 Task: Search for the email with the subject Vacation request logged in from softage.1@softage.net with the filter, email from softage.9@softage.net and a new filter,  Skip the Inbox
Action: Mouse moved to (869, 95)
Screenshot: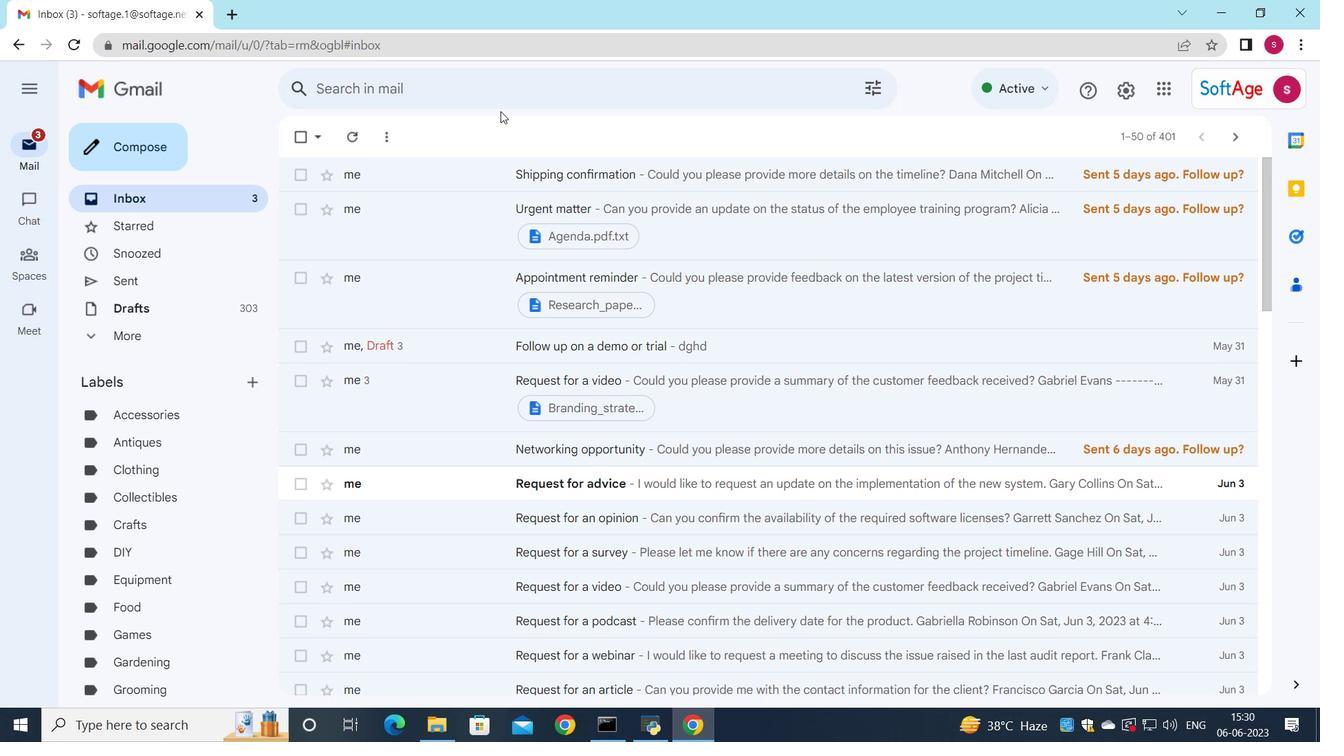 
Action: Mouse pressed left at (869, 95)
Screenshot: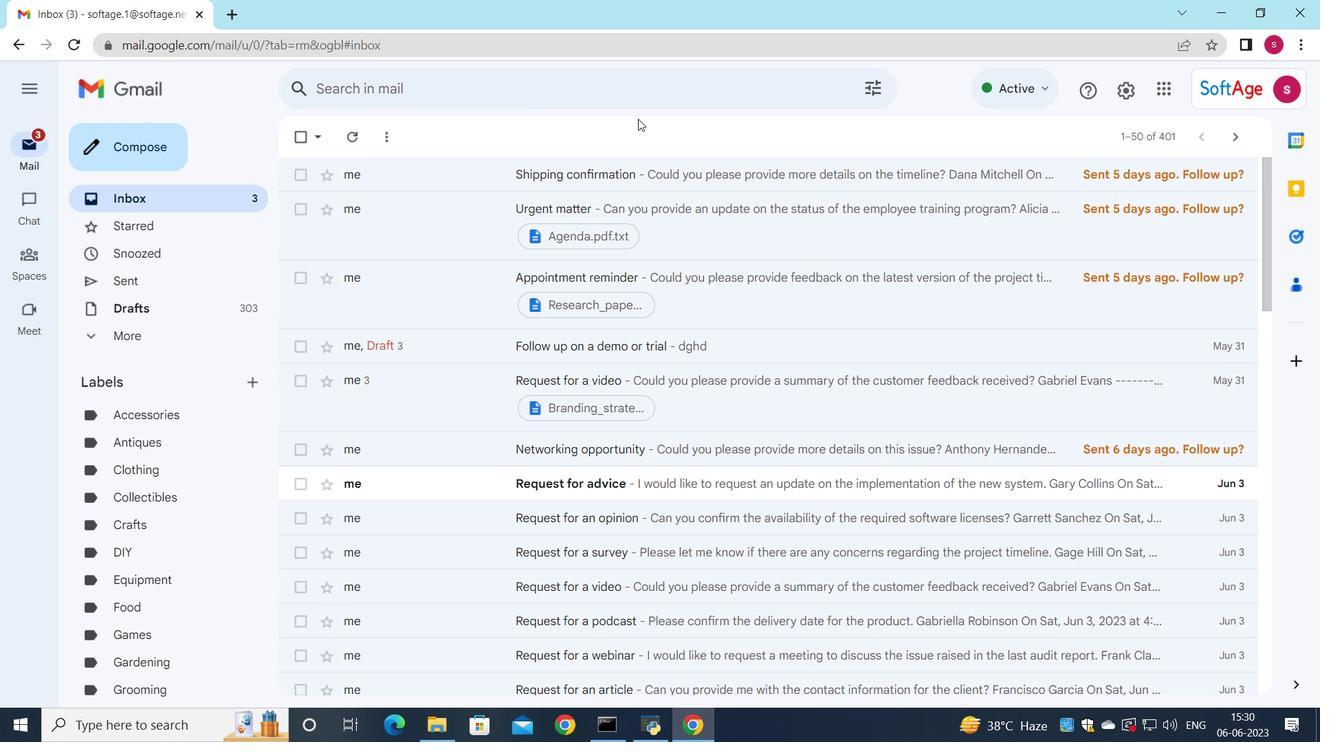 
Action: Mouse moved to (698, 151)
Screenshot: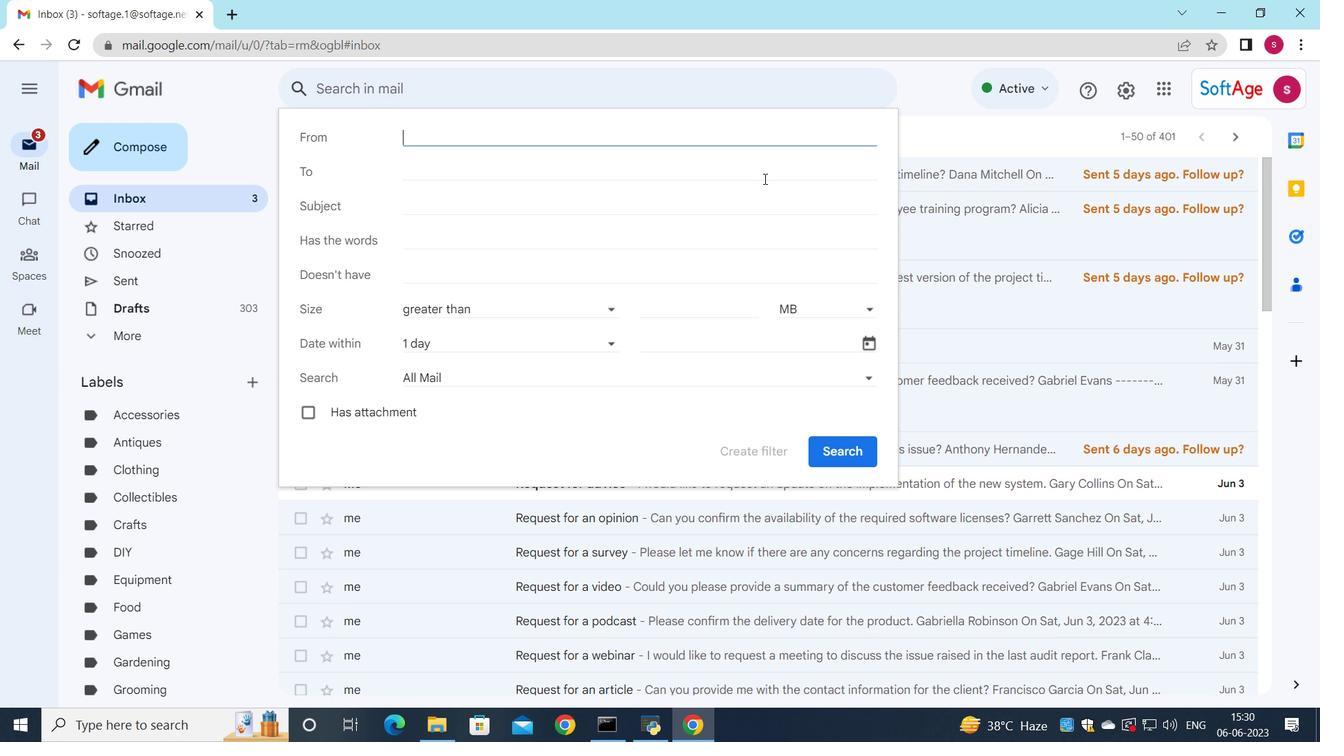 
Action: Key pressed s
Screenshot: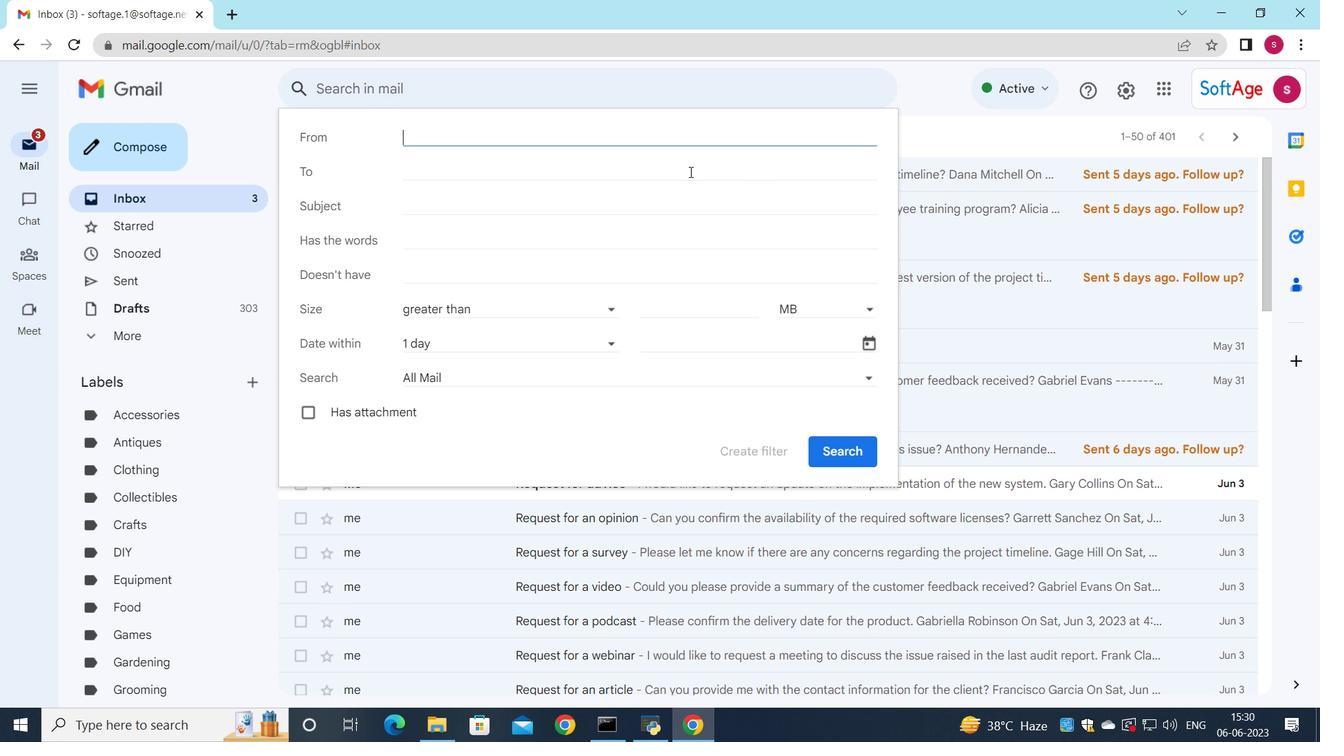 
Action: Mouse moved to (611, 170)
Screenshot: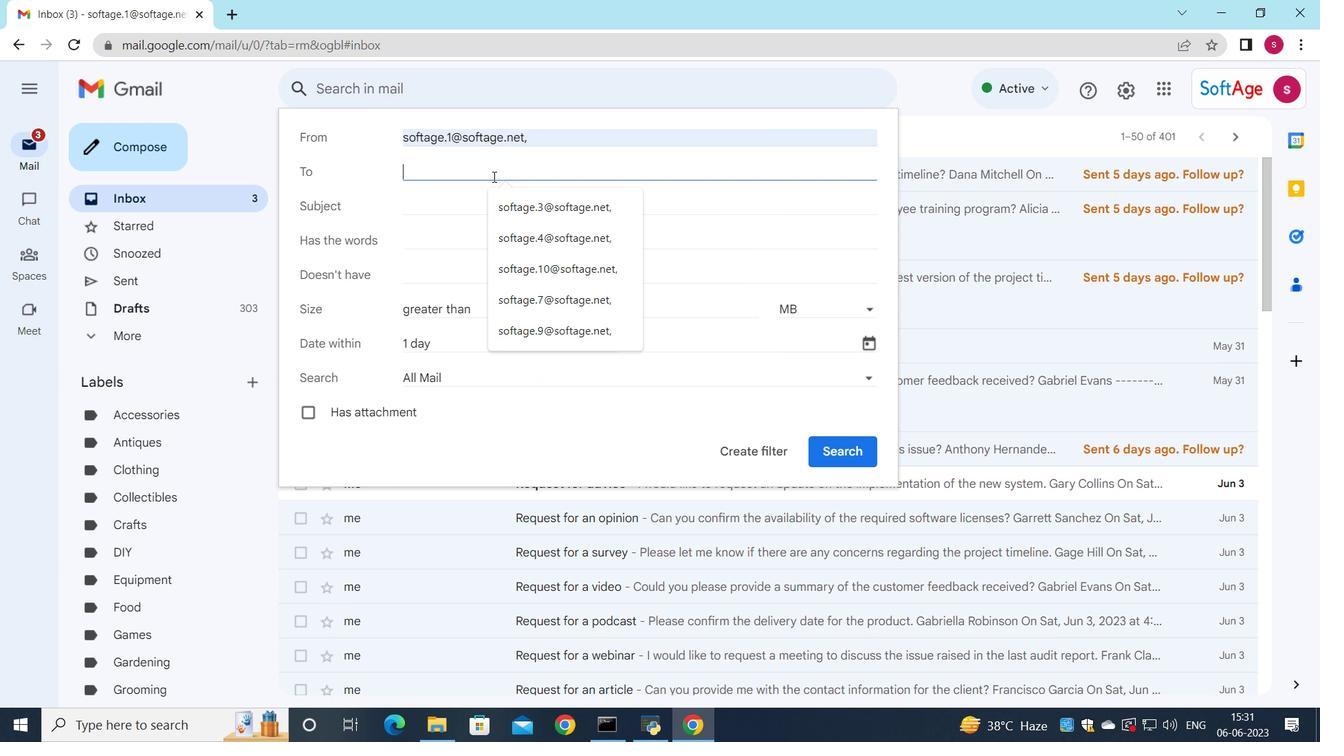 
Action: Mouse pressed left at (611, 170)
Screenshot: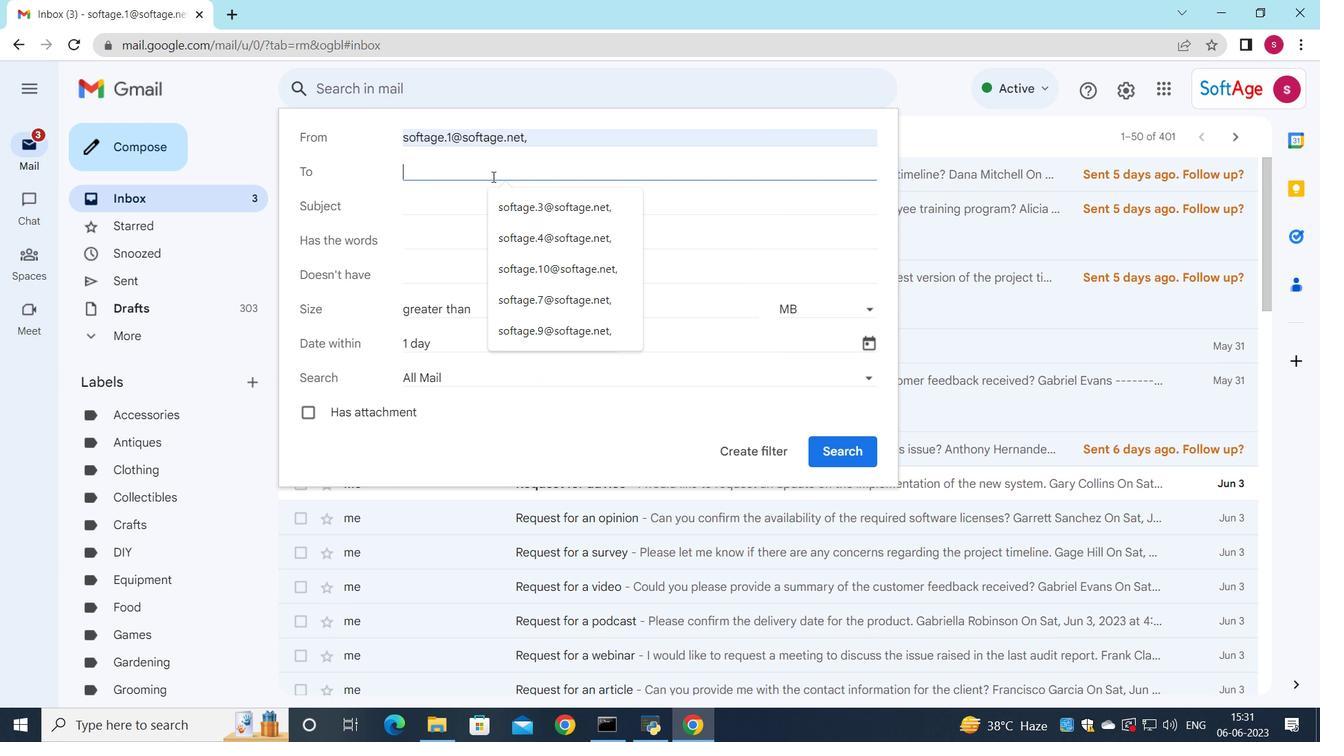 
Action: Mouse moved to (470, 173)
Screenshot: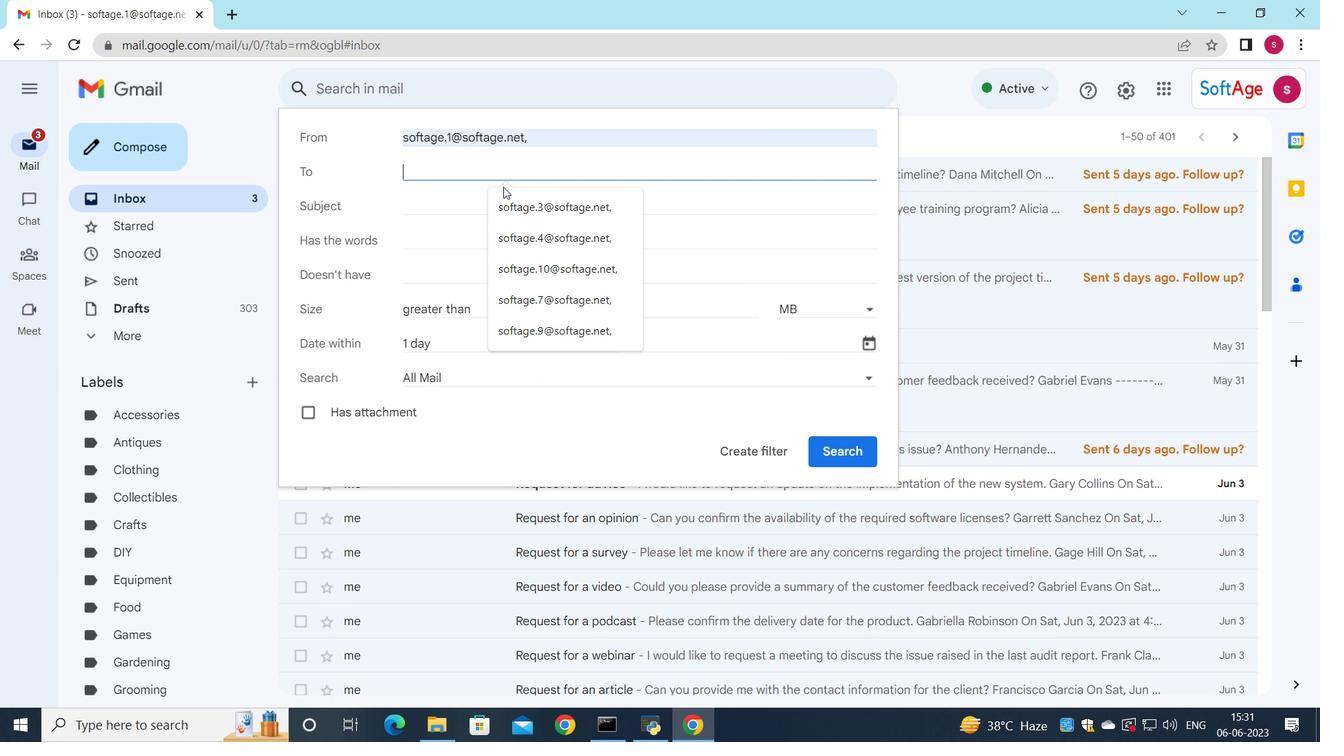 
Action: Mouse pressed left at (470, 173)
Screenshot: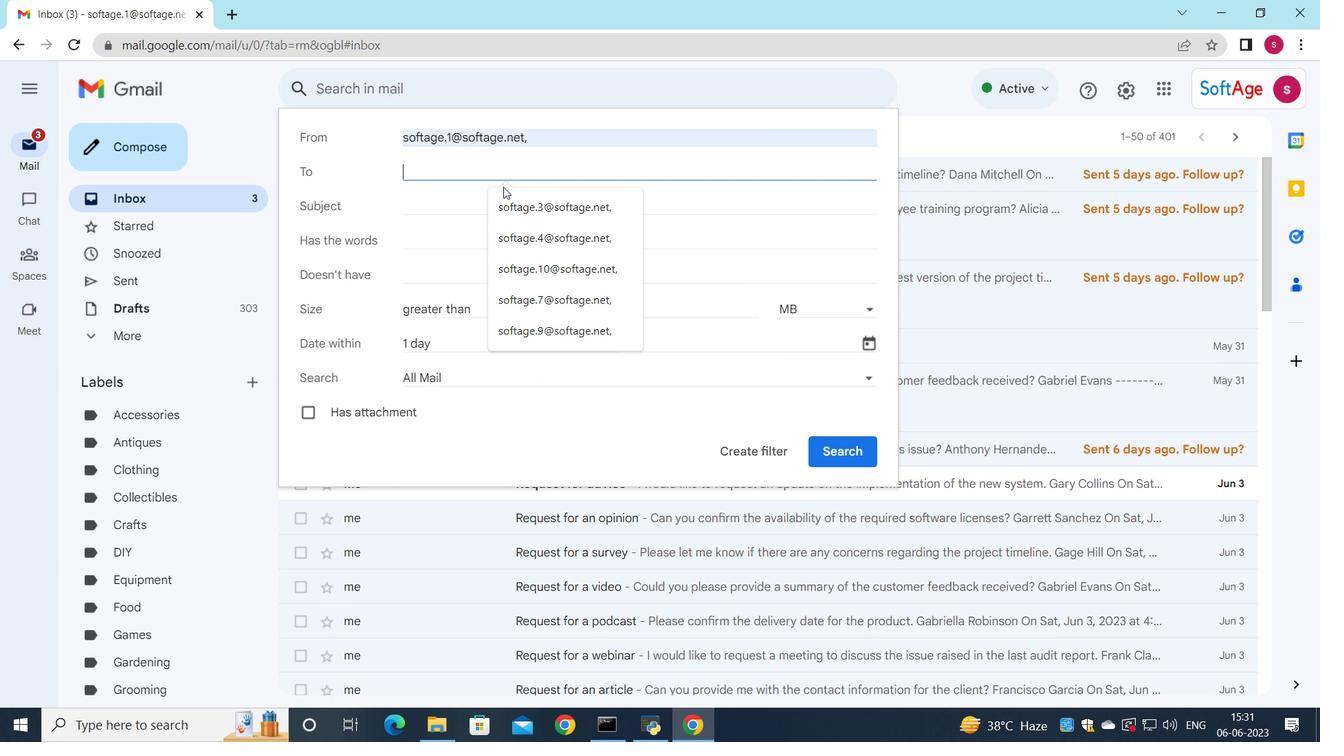 
Action: Mouse moved to (466, 171)
Screenshot: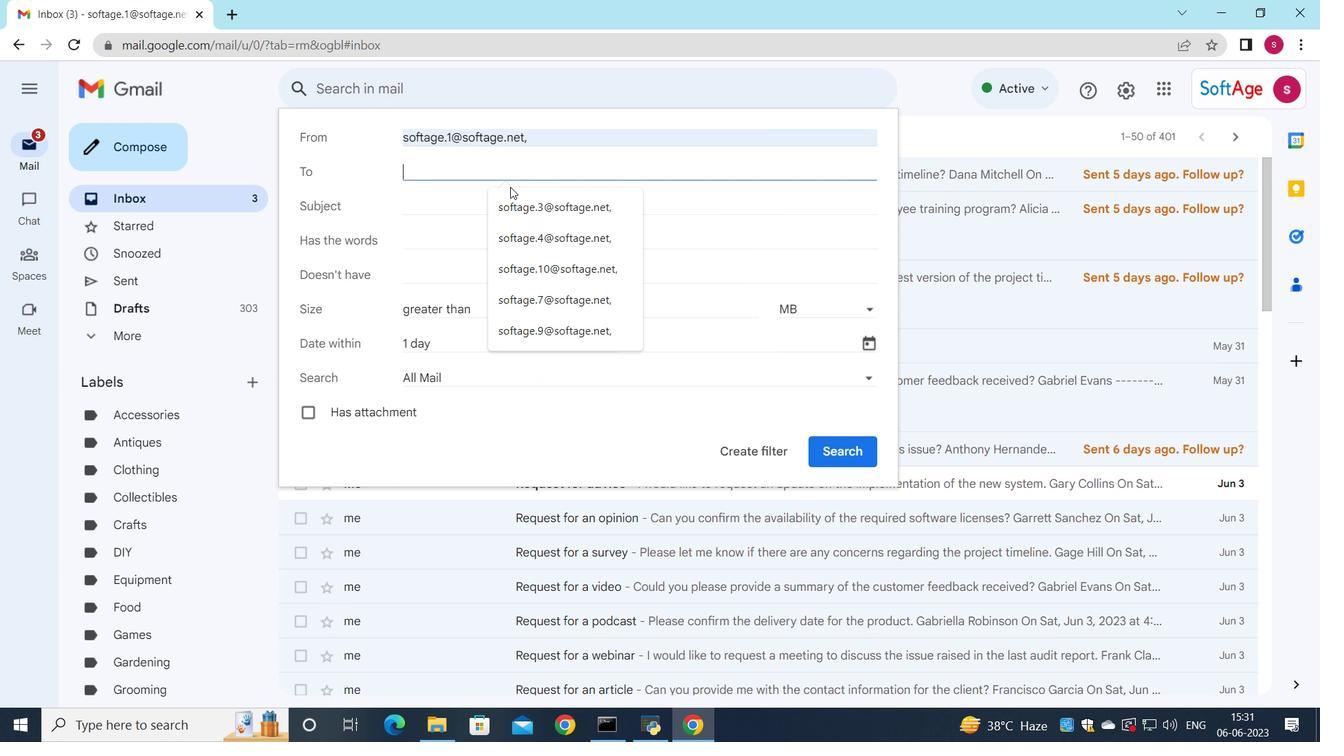 
Action: Key pressed s
Screenshot: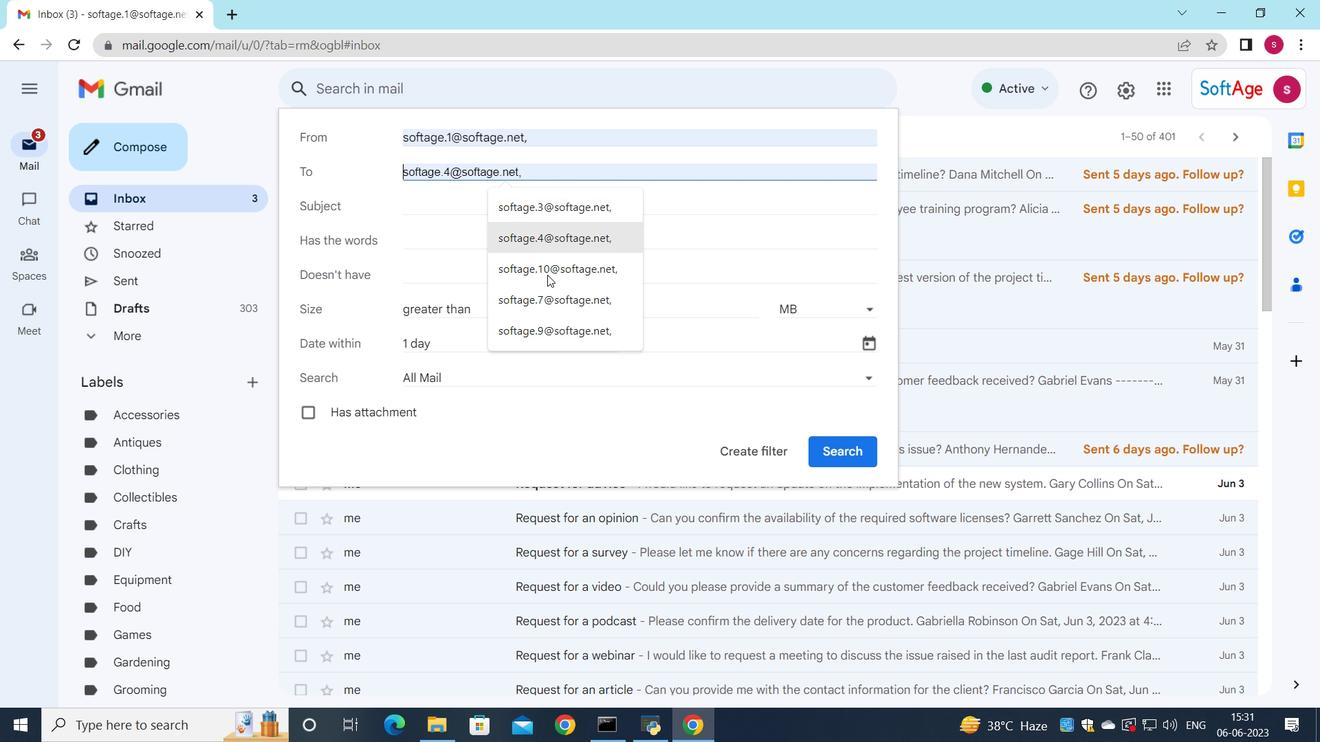 
Action: Mouse moved to (488, 483)
Screenshot: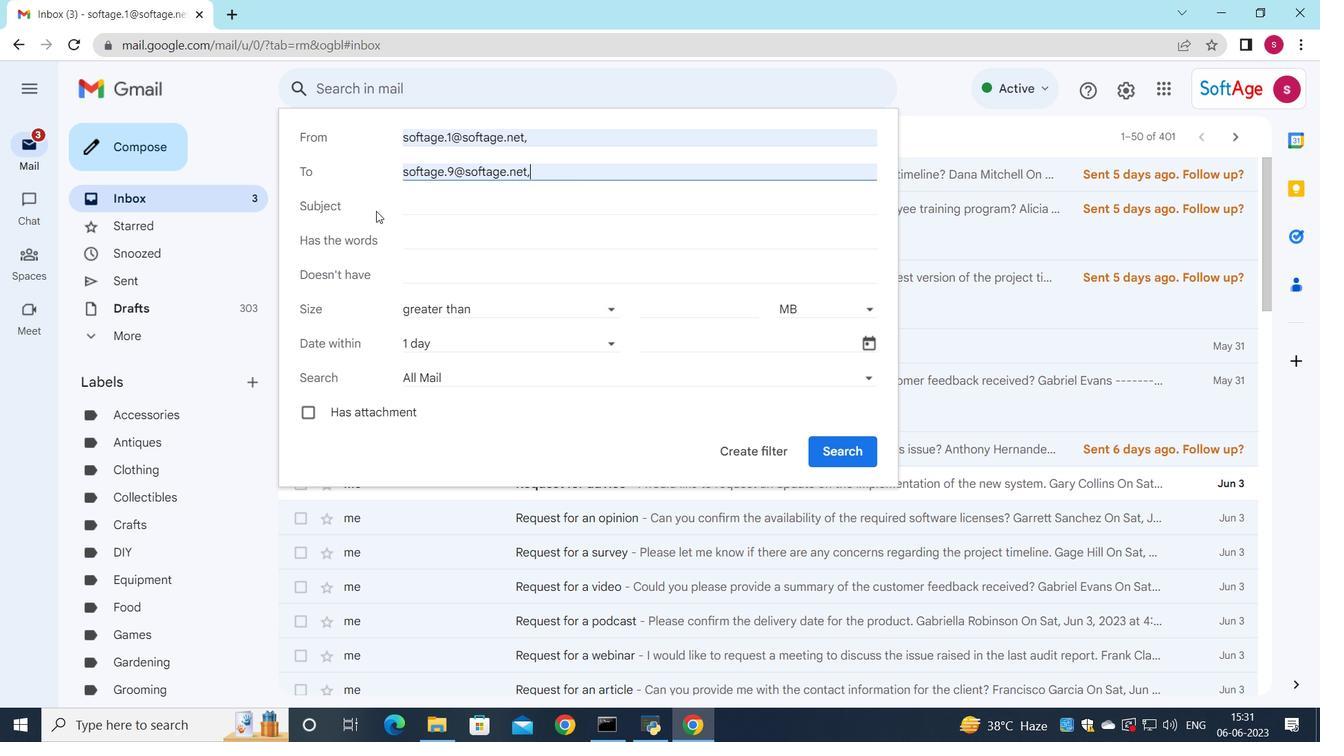 
Action: Mouse pressed left at (488, 483)
Screenshot: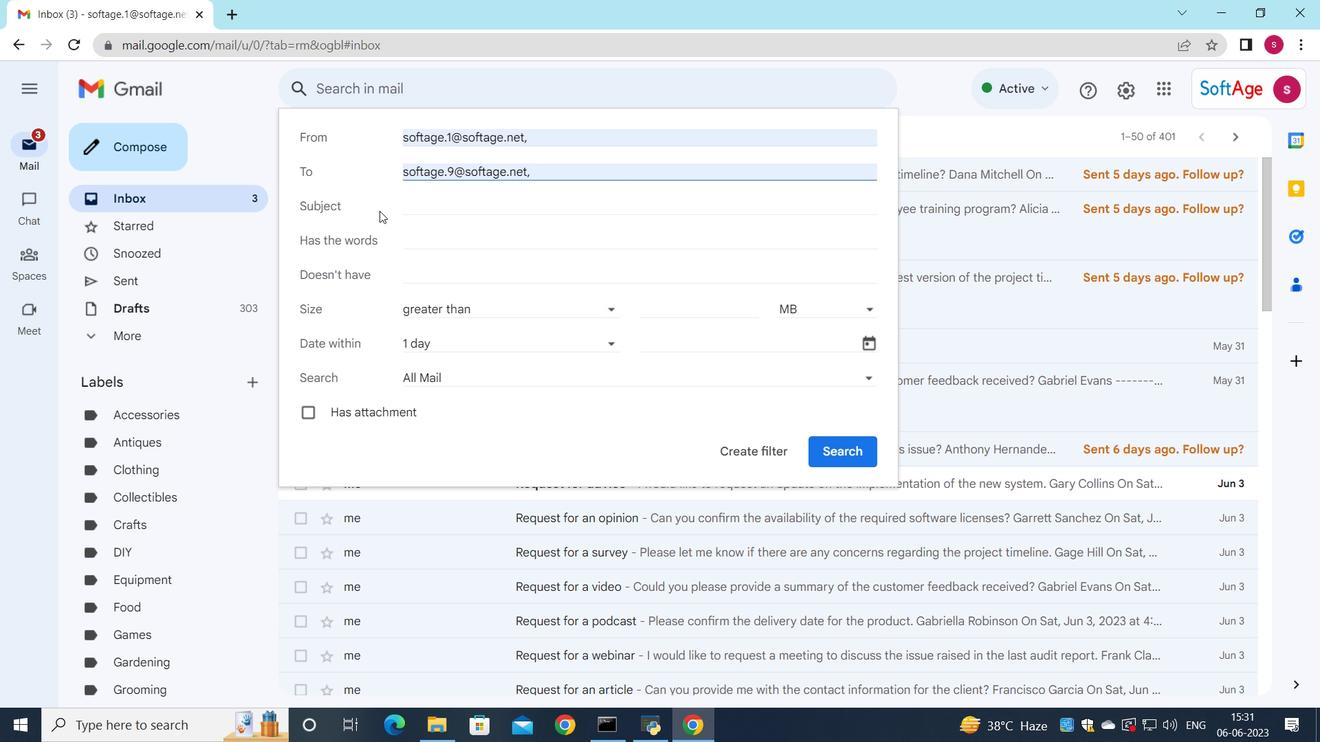 
Action: Mouse moved to (469, 343)
Screenshot: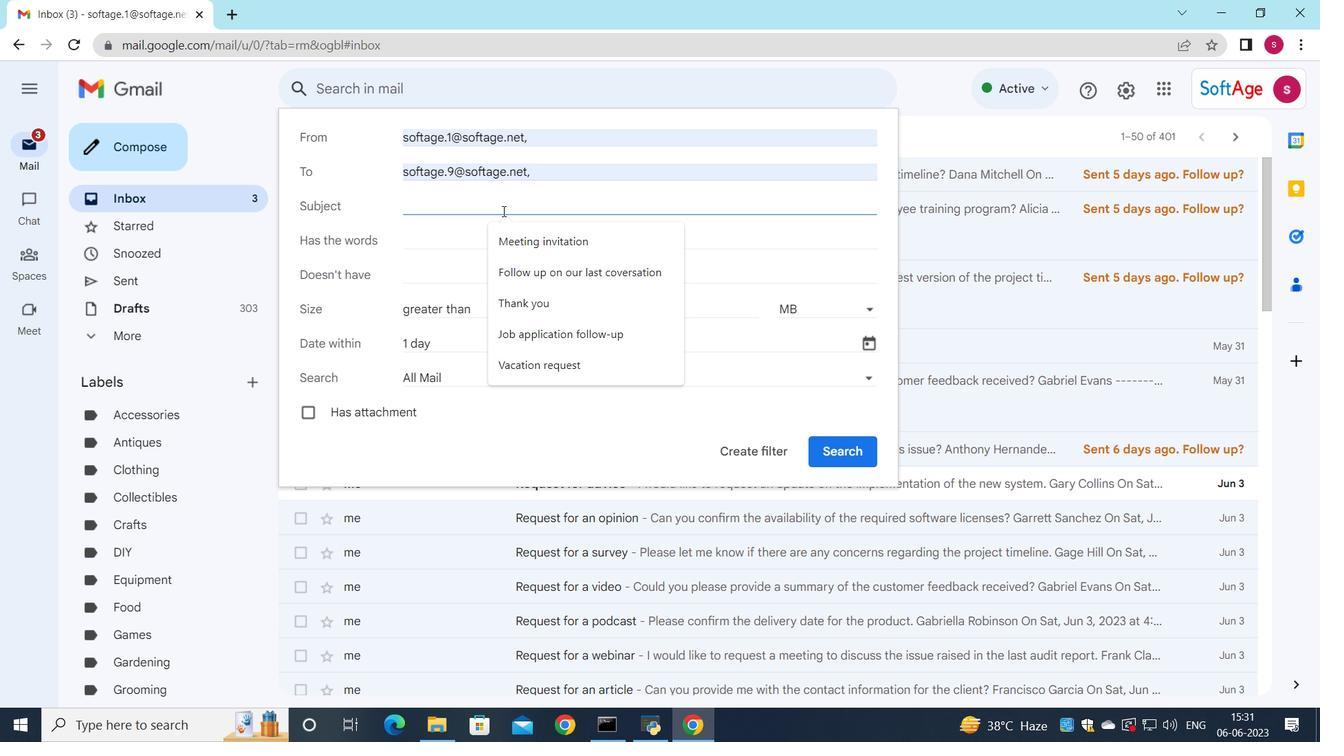 
Action: Mouse pressed left at (469, 343)
Screenshot: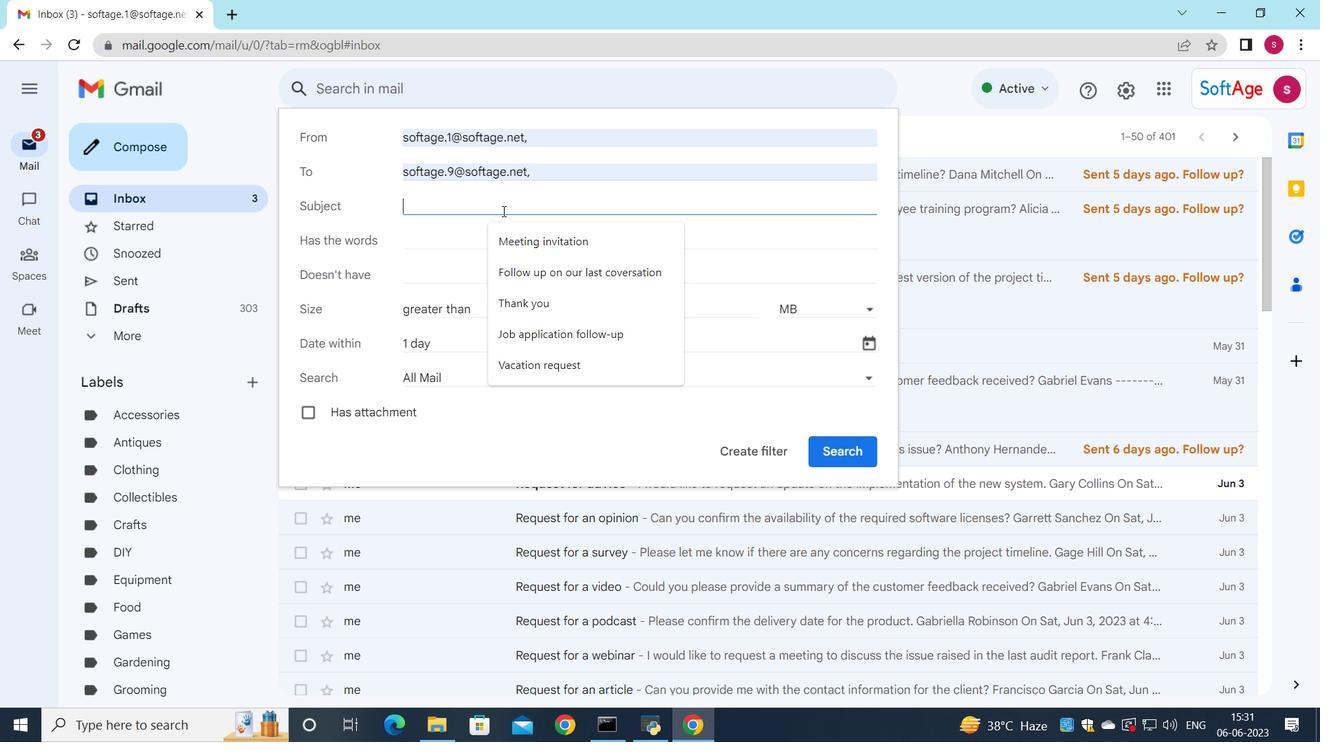 
Action: Mouse moved to (470, 540)
Screenshot: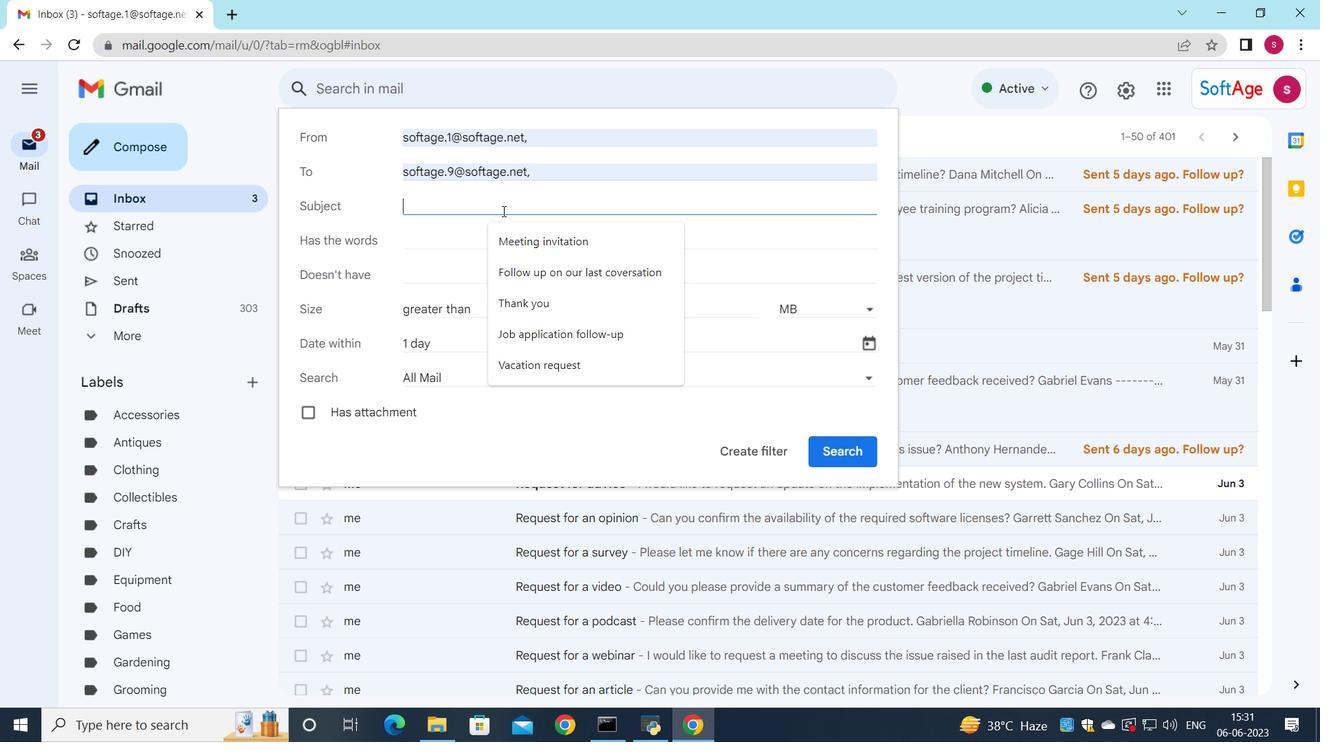 
Action: Mouse pressed left at (470, 540)
Screenshot: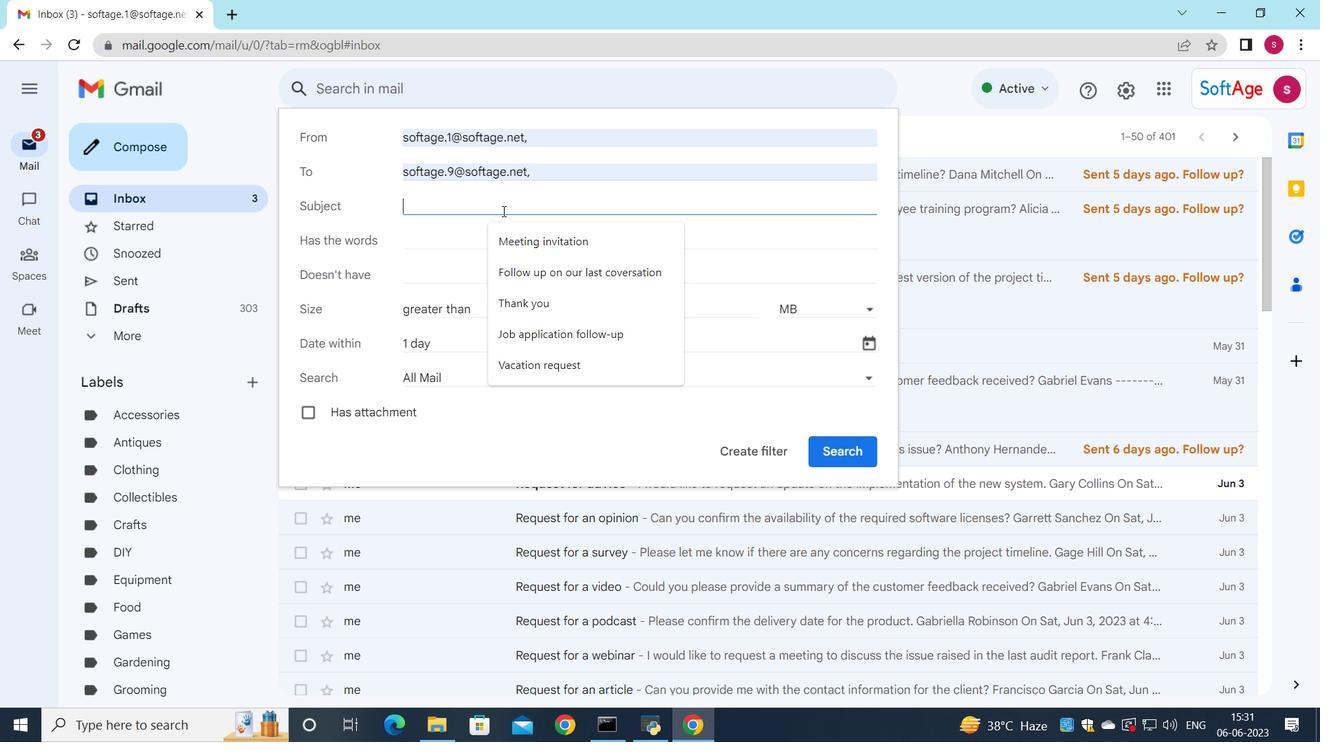 
Action: Mouse moved to (441, 207)
Screenshot: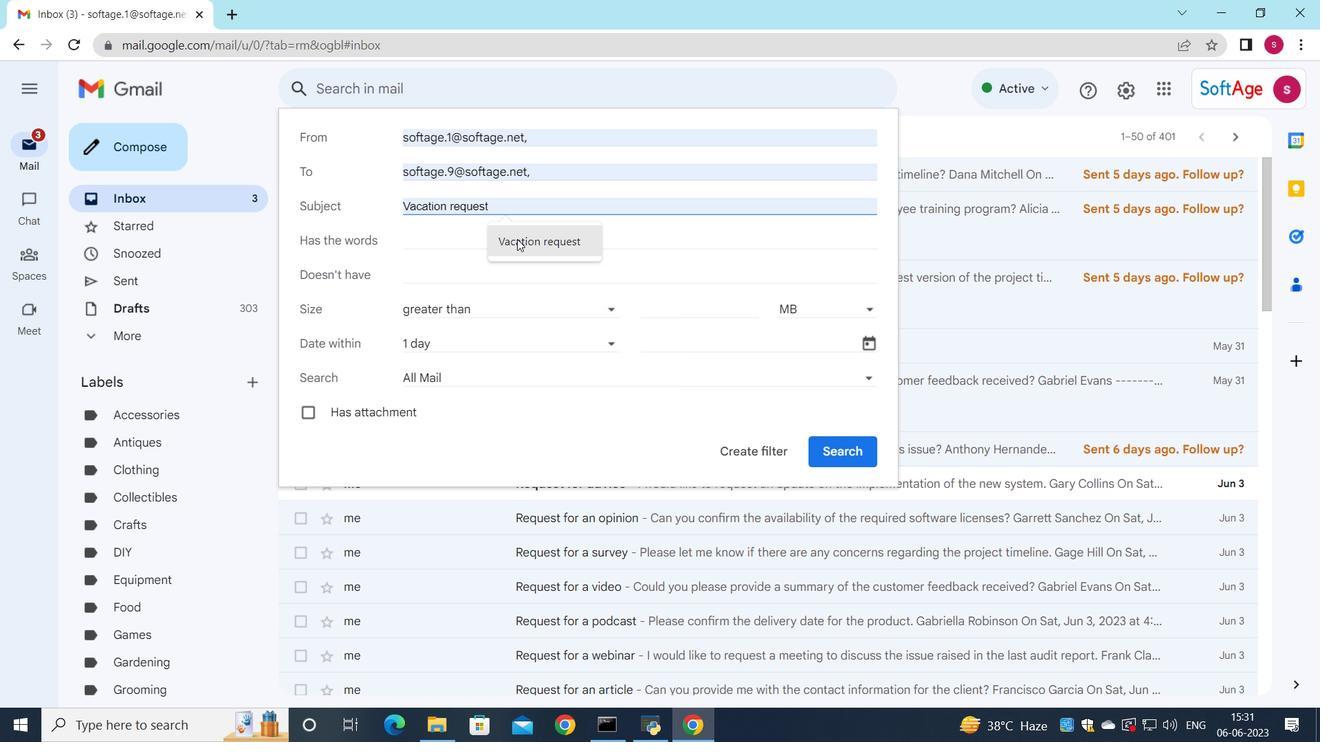 
Action: Mouse pressed left at (441, 207)
Screenshot: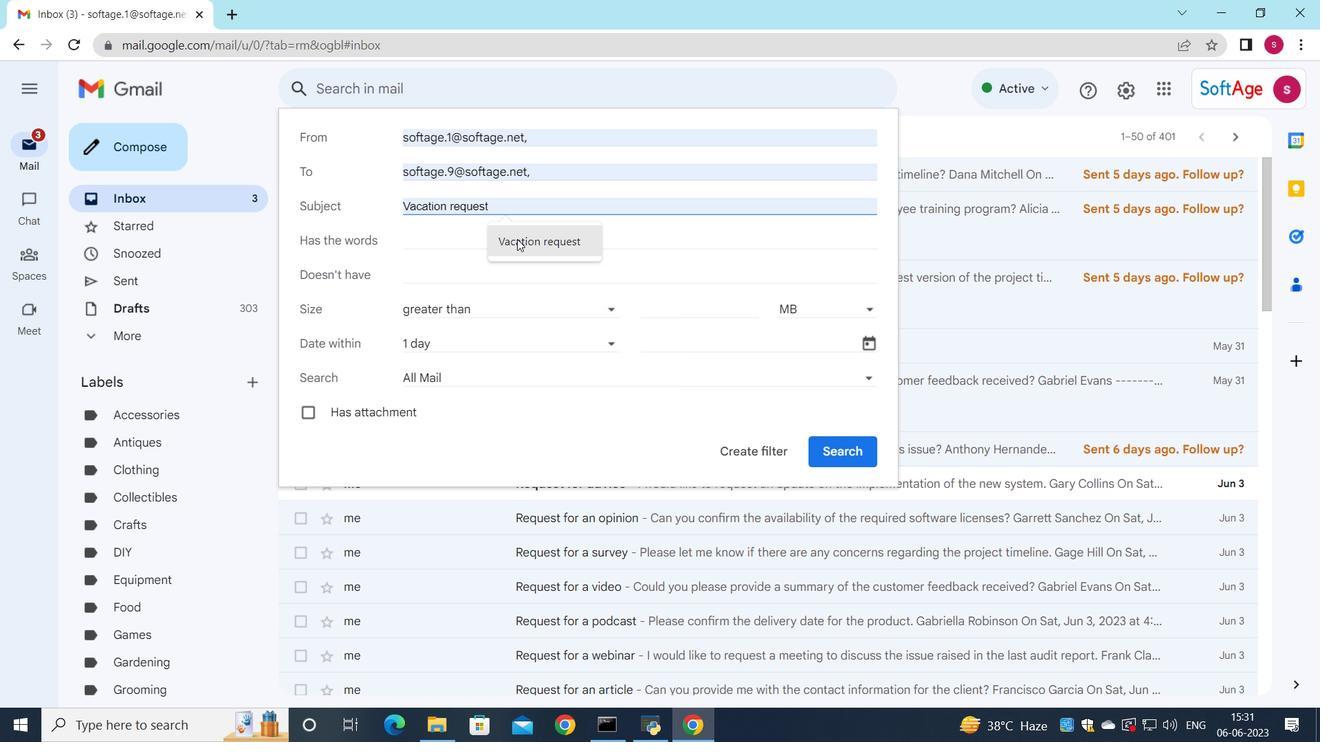 
Action: Key pressed <Key.shift>Vacation<Key.space>request
Screenshot: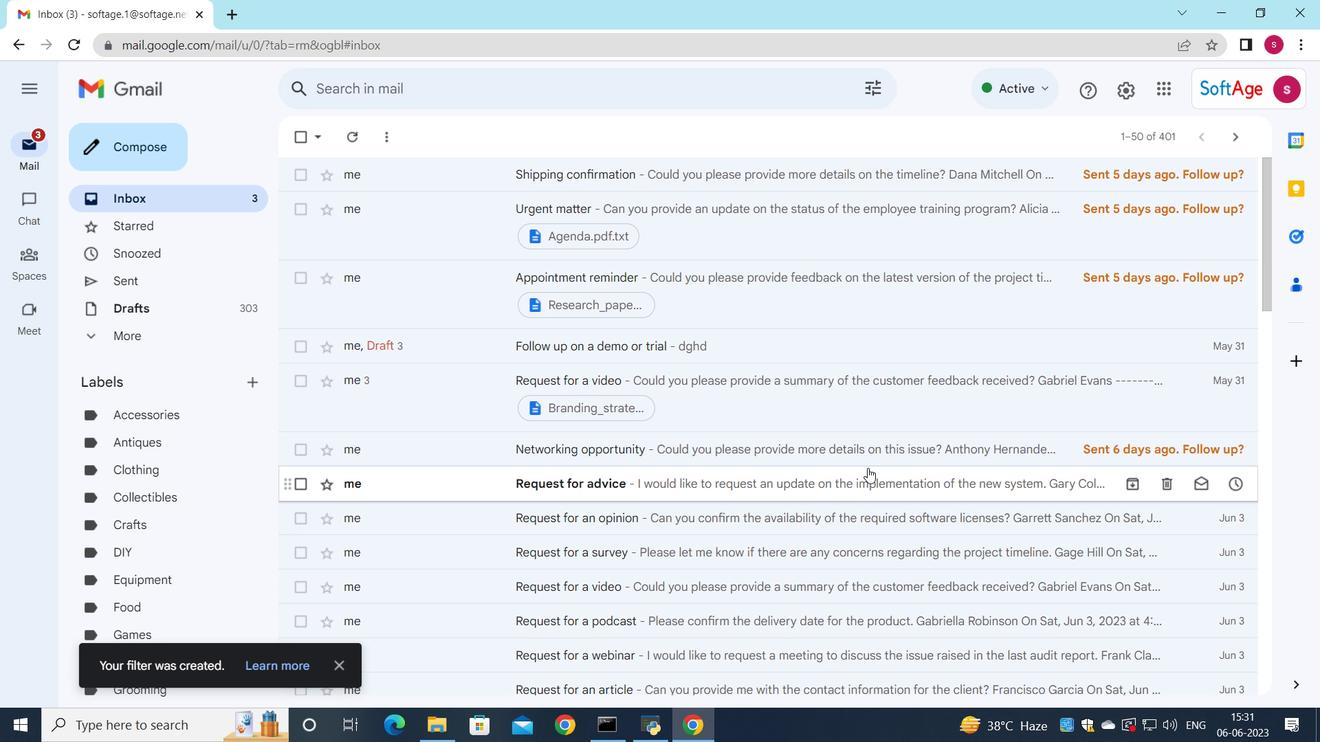 
Action: Mouse moved to (819, 456)
Screenshot: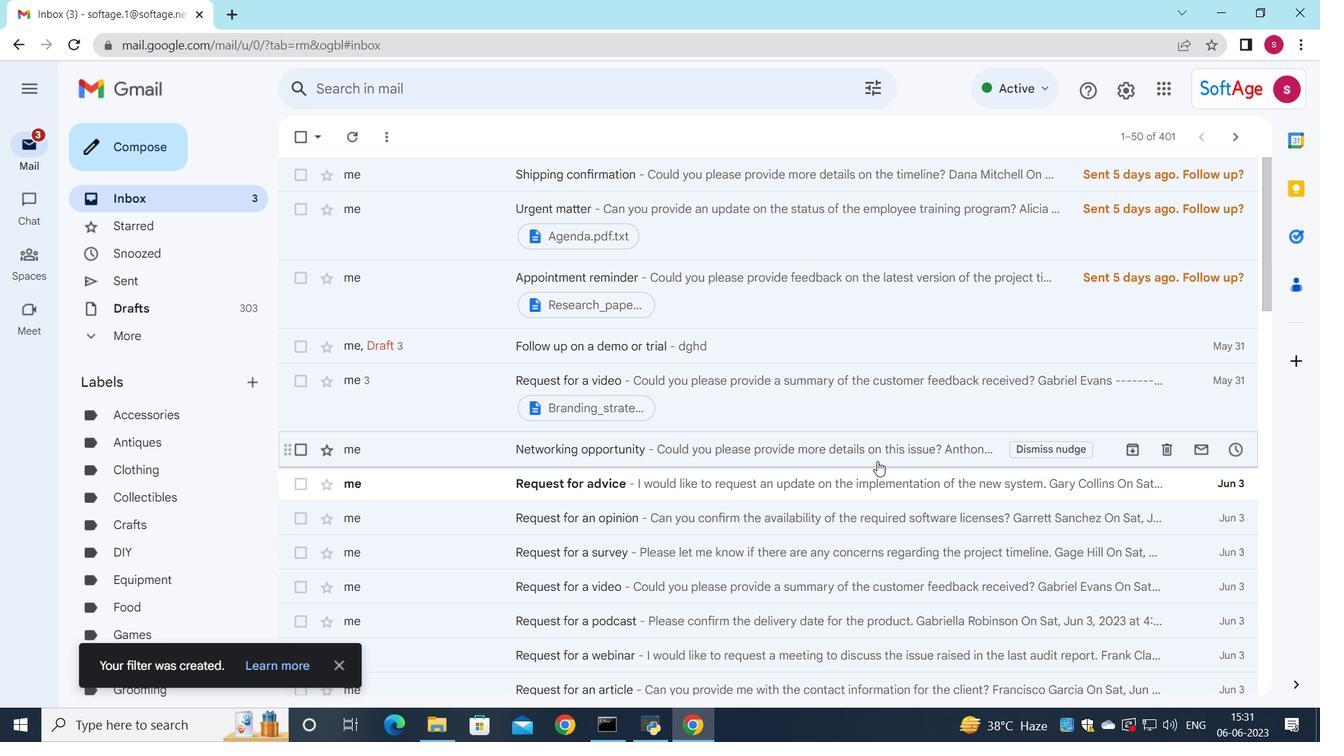 
Action: Mouse pressed left at (819, 456)
Screenshot: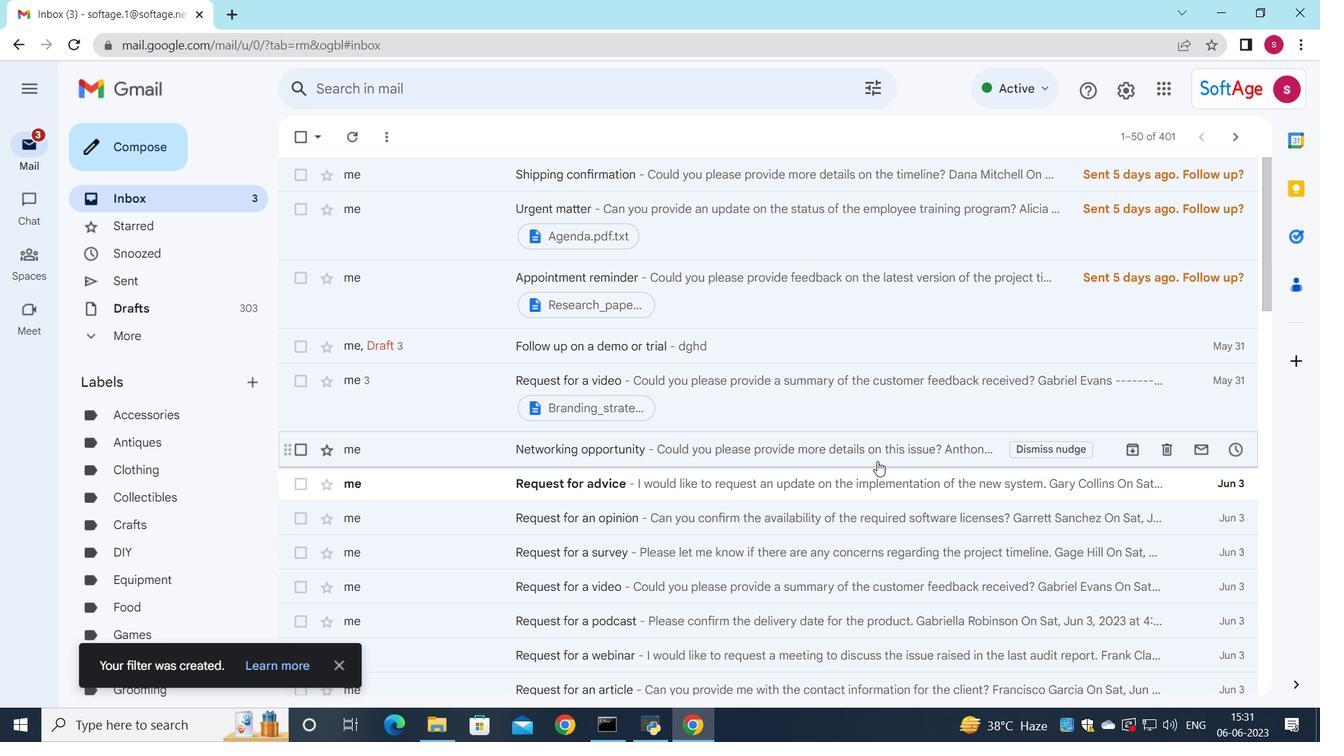 
Action: Mouse moved to (865, 99)
Screenshot: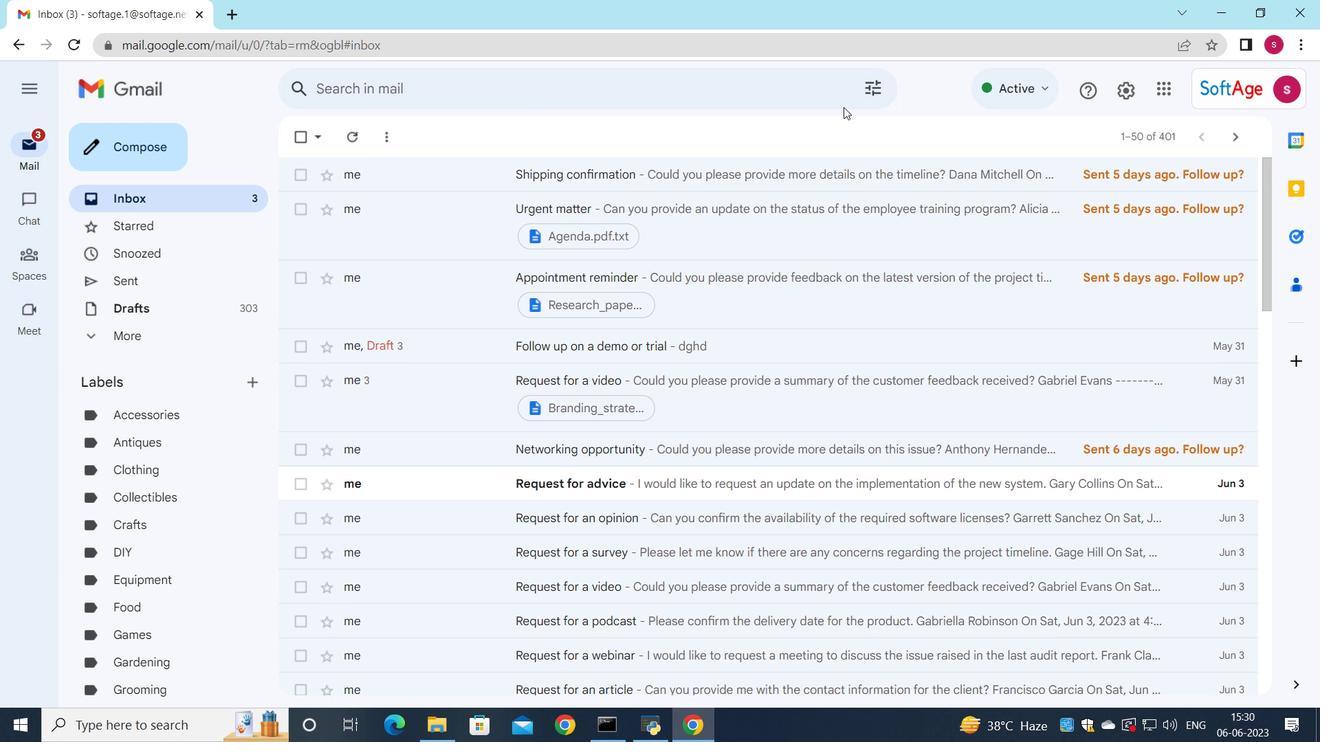 
Action: Mouse pressed left at (865, 99)
Screenshot: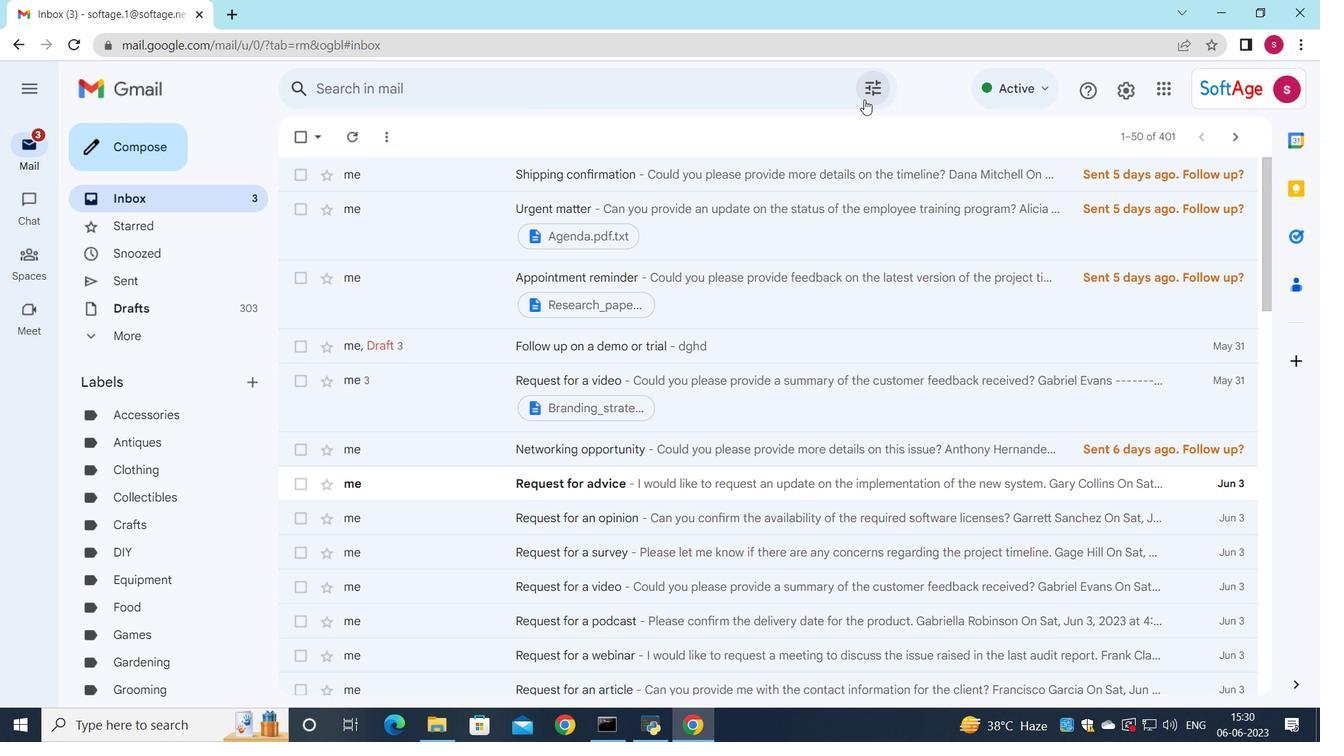 
Action: Mouse moved to (690, 171)
Screenshot: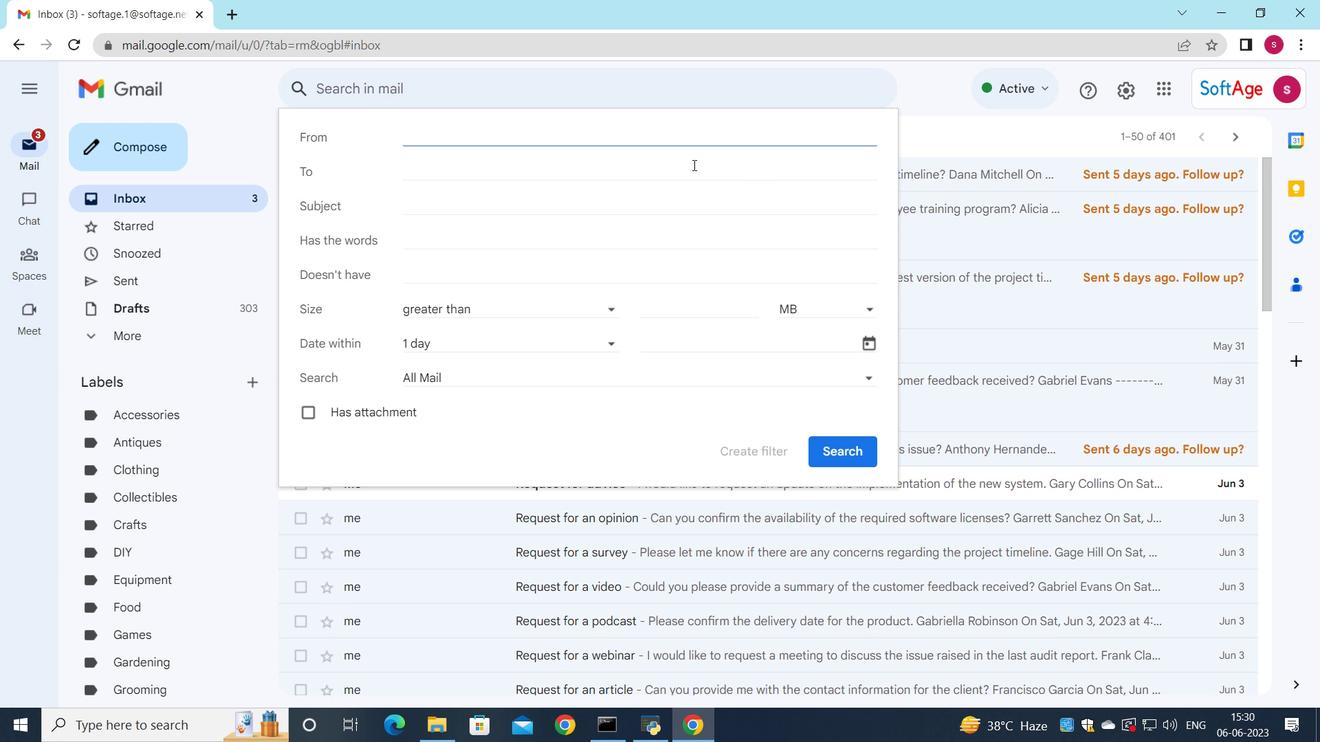 
Action: Key pressed s
Screenshot: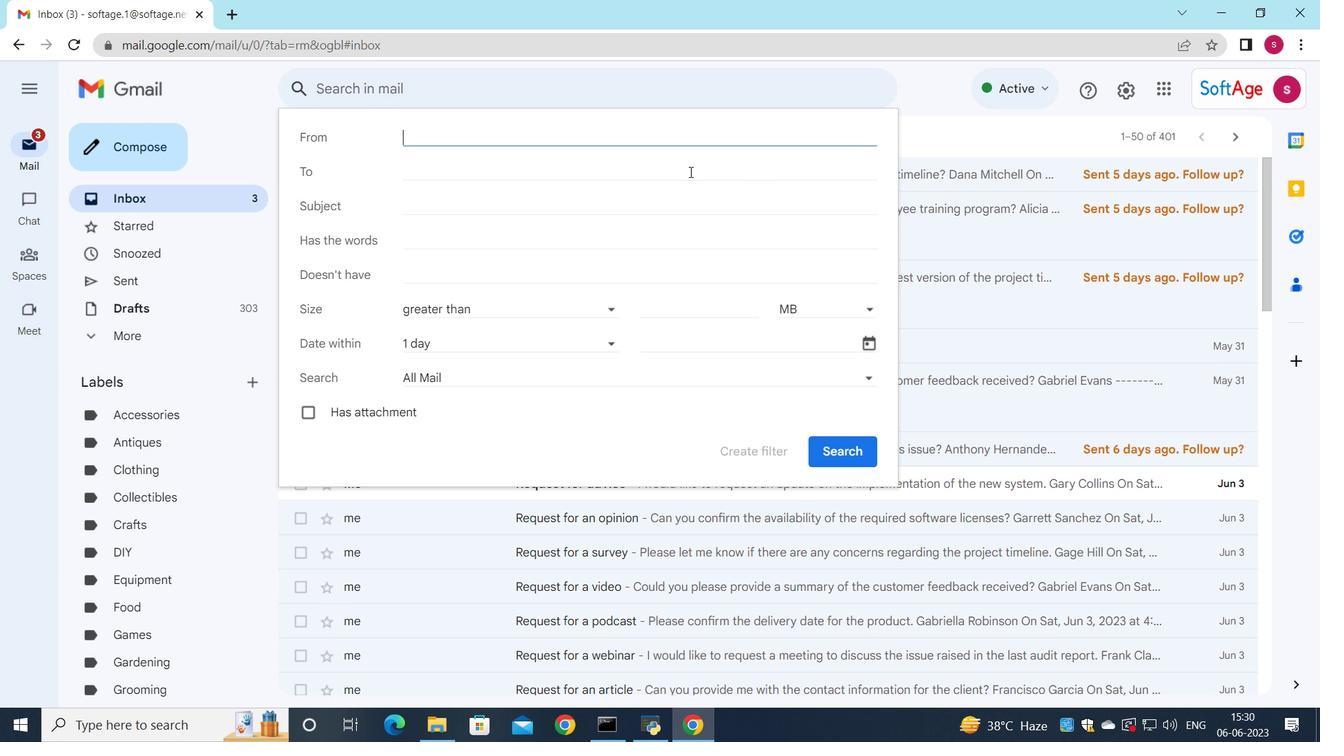 
Action: Mouse moved to (554, 180)
Screenshot: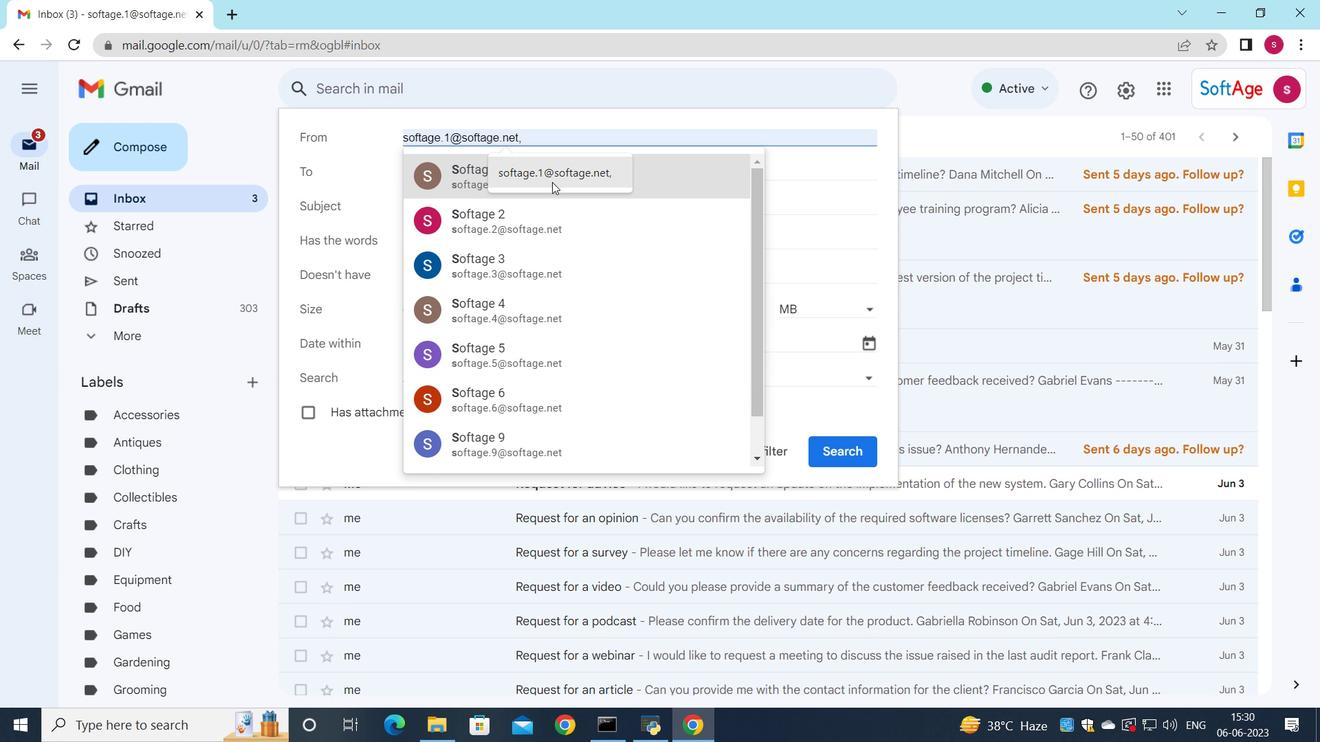 
Action: Mouse pressed left at (554, 180)
Screenshot: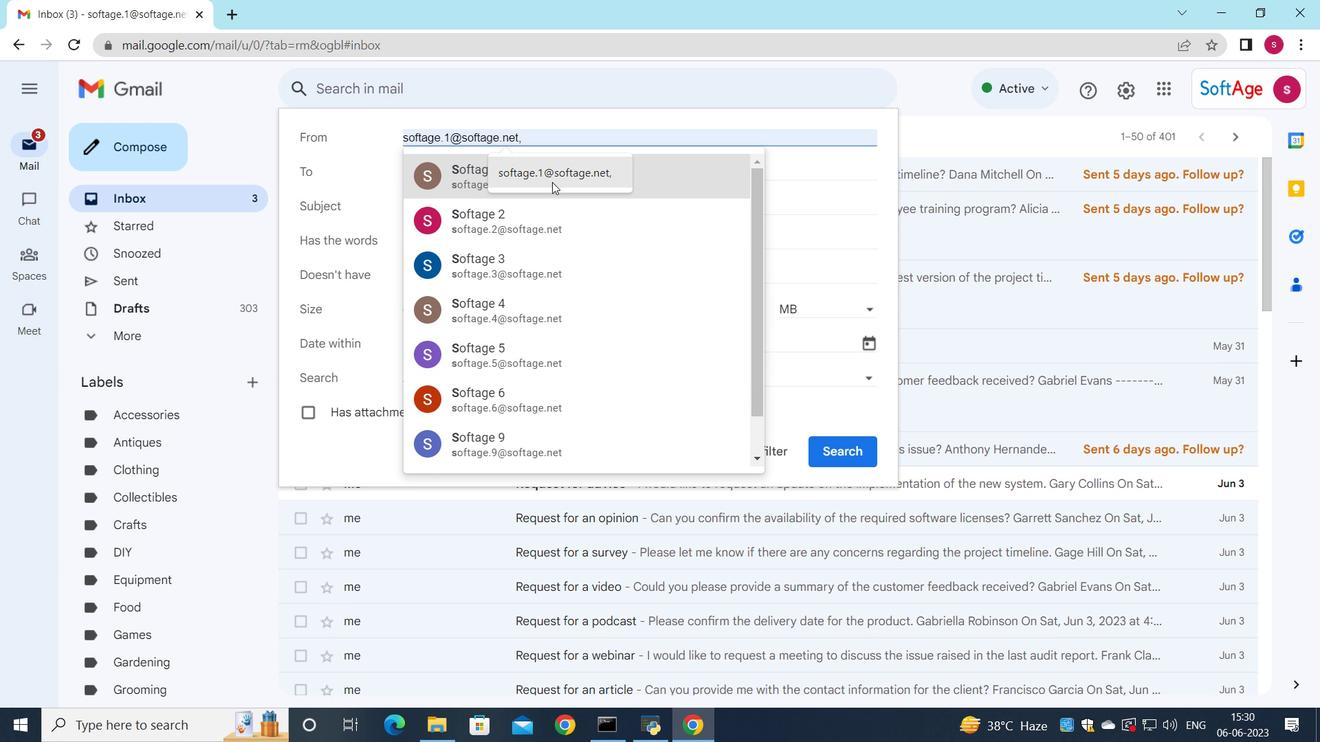 
Action: Mouse moved to (497, 173)
Screenshot: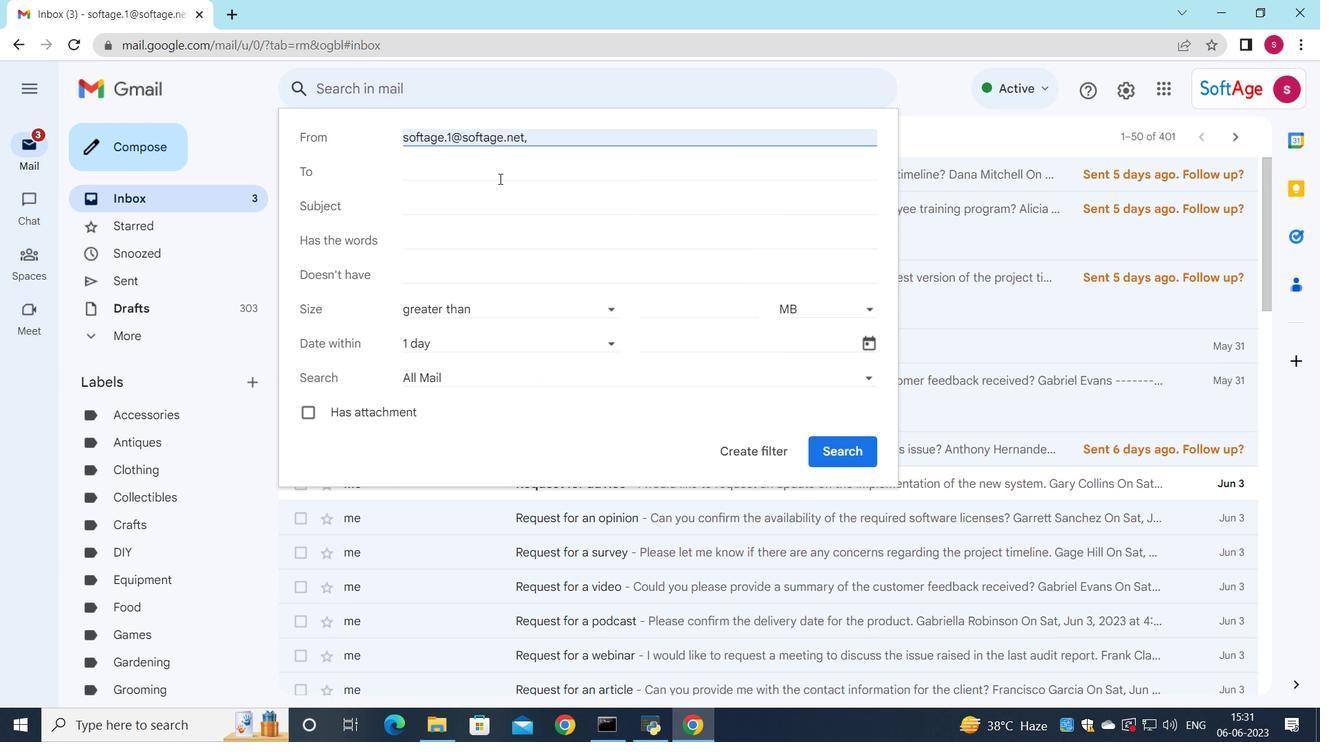 
Action: Mouse pressed left at (497, 173)
Screenshot: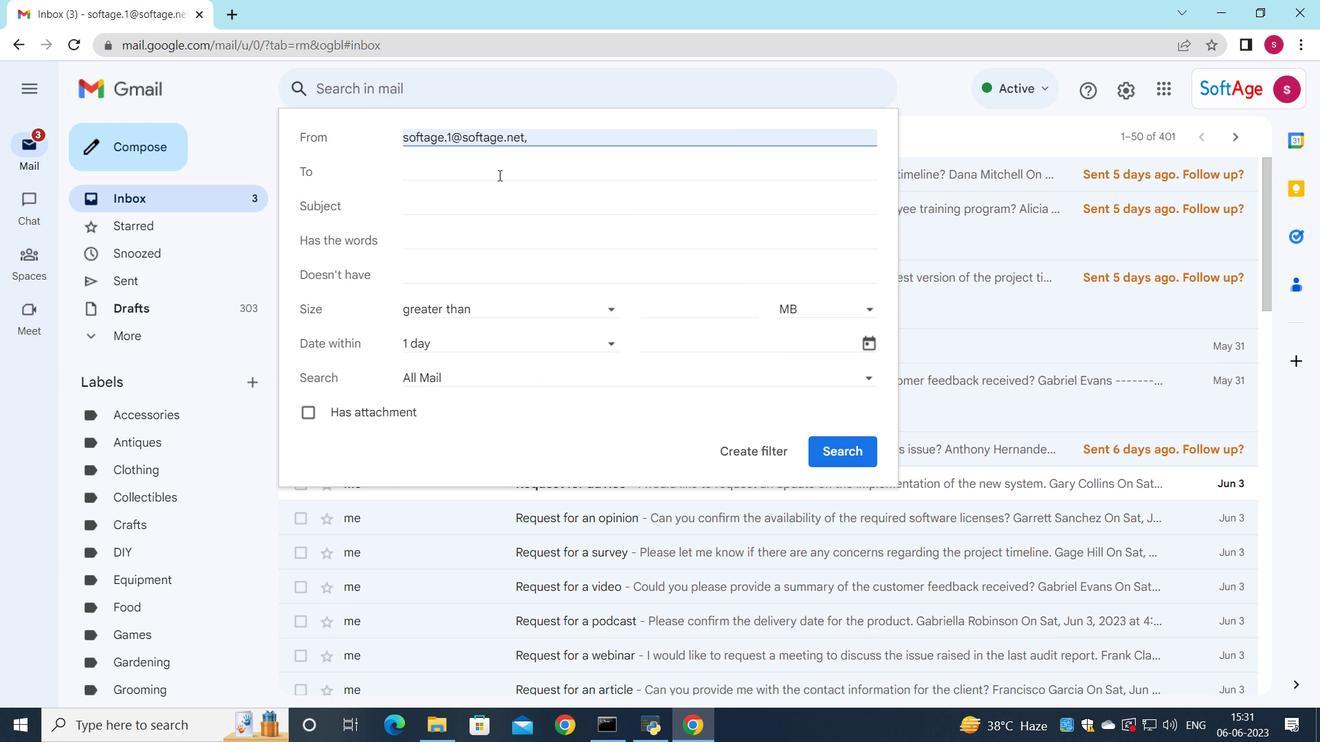 
Action: Mouse moved to (582, 334)
Screenshot: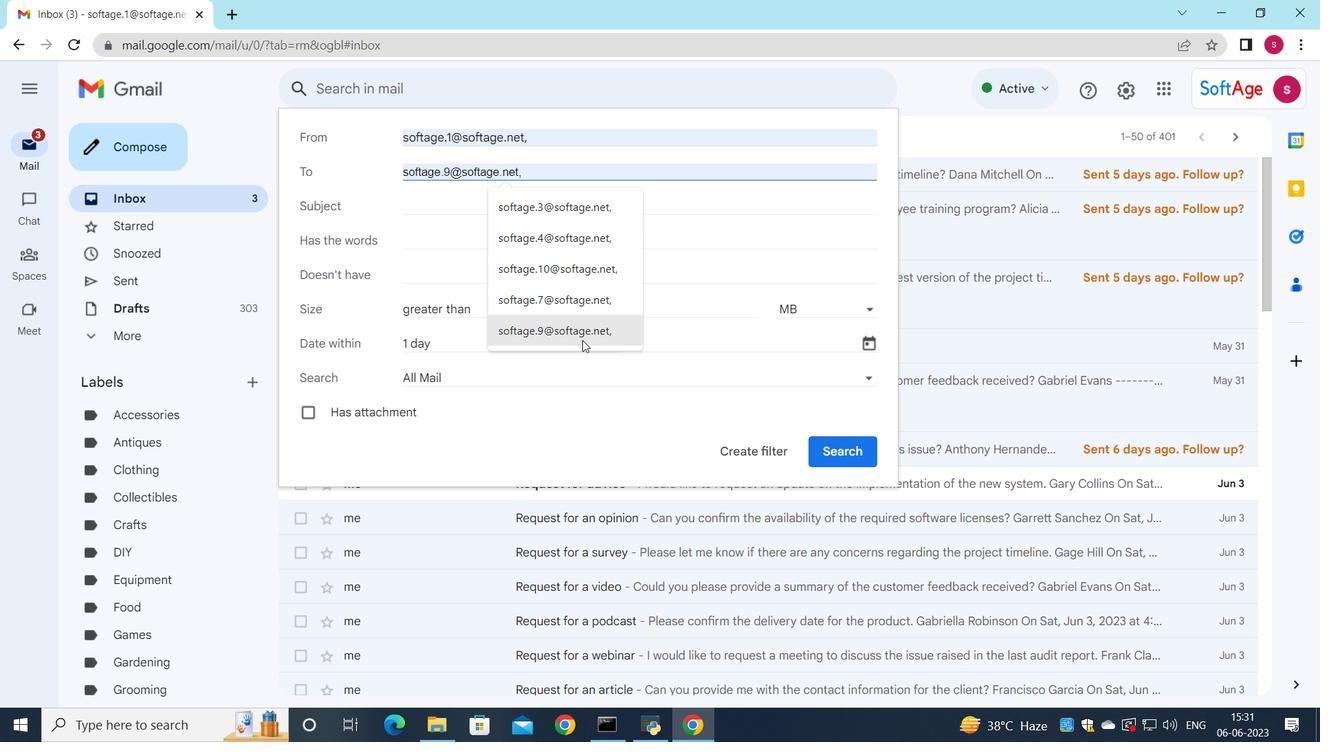 
Action: Mouse pressed left at (582, 334)
Screenshot: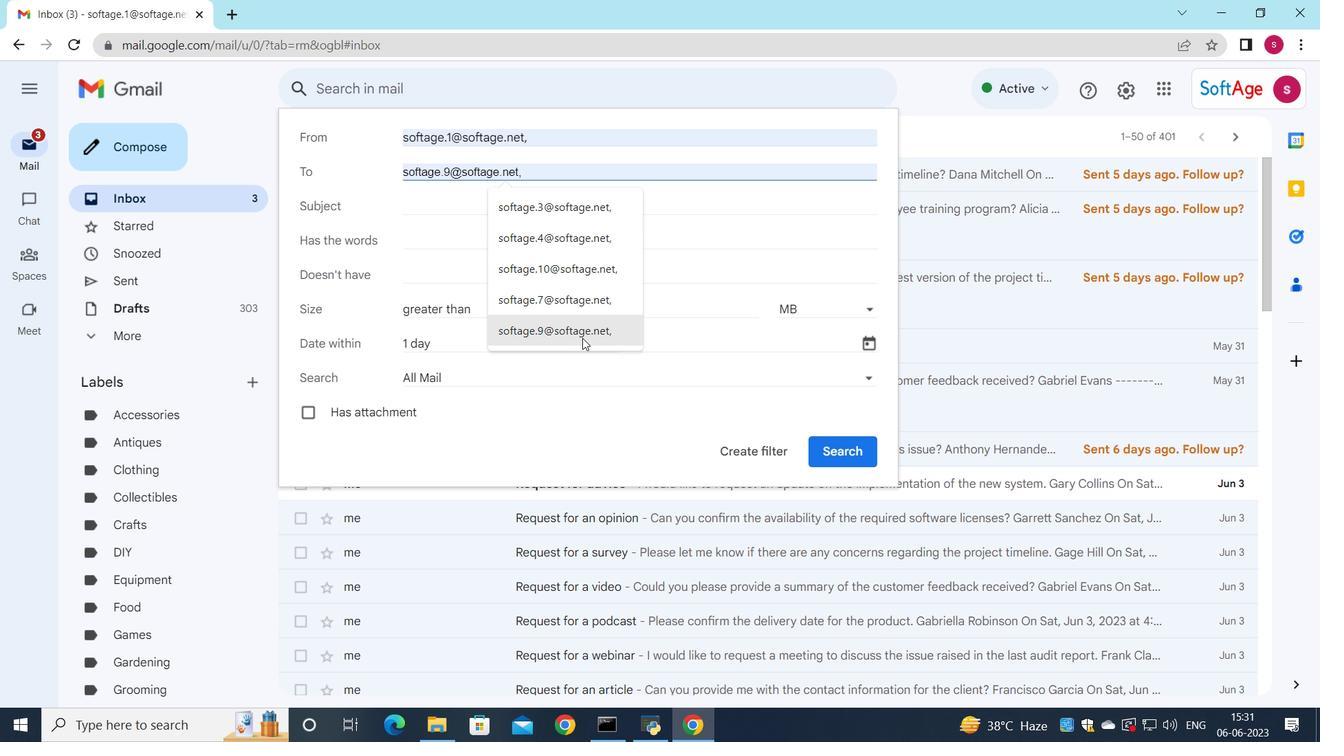 
Action: Mouse moved to (380, 211)
Screenshot: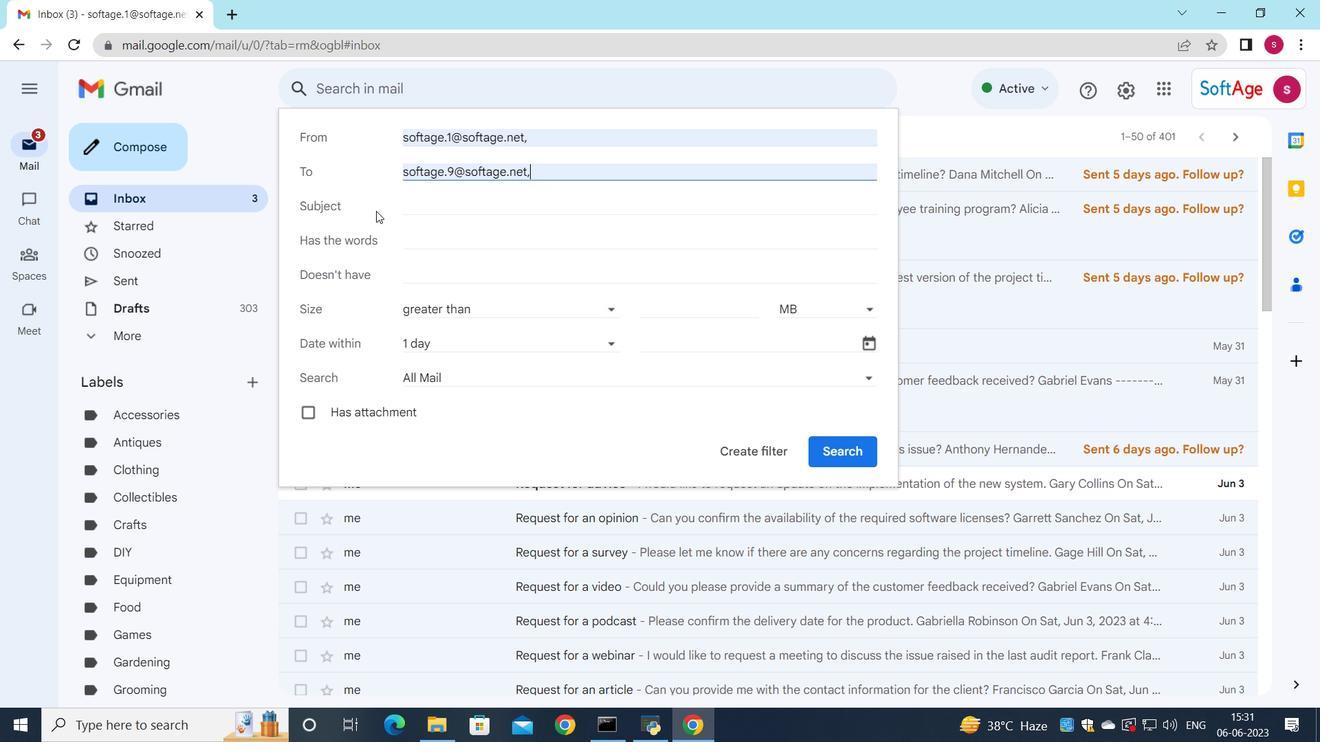 
Action: Mouse pressed left at (380, 211)
Screenshot: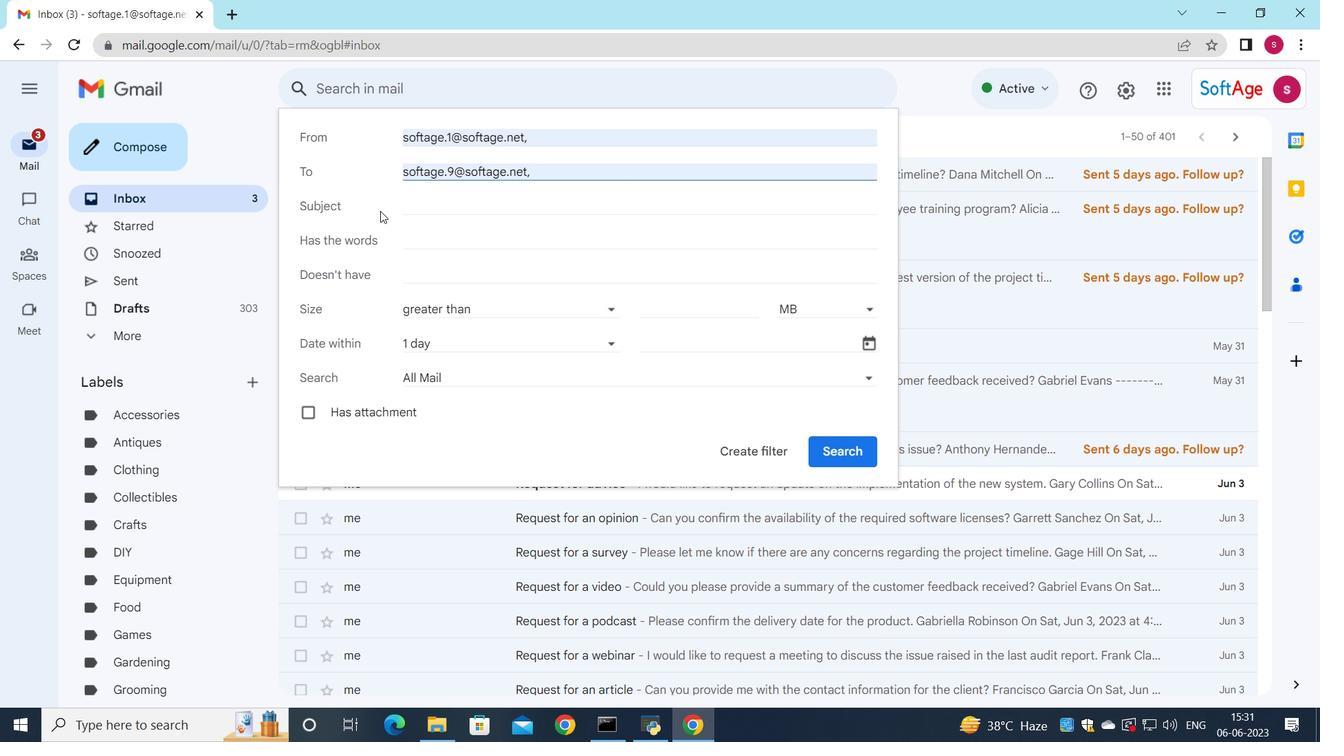 
Action: Mouse moved to (400, 207)
Screenshot: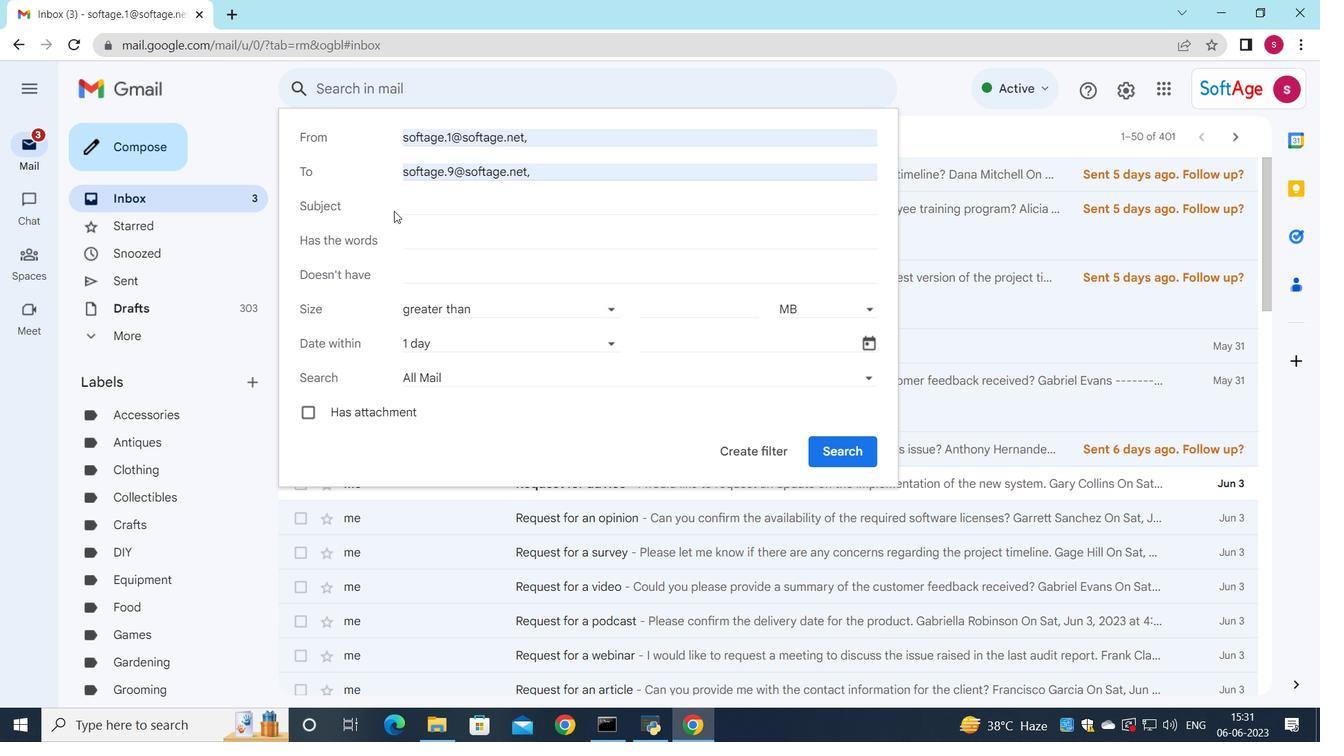 
Action: Mouse pressed left at (400, 207)
Screenshot: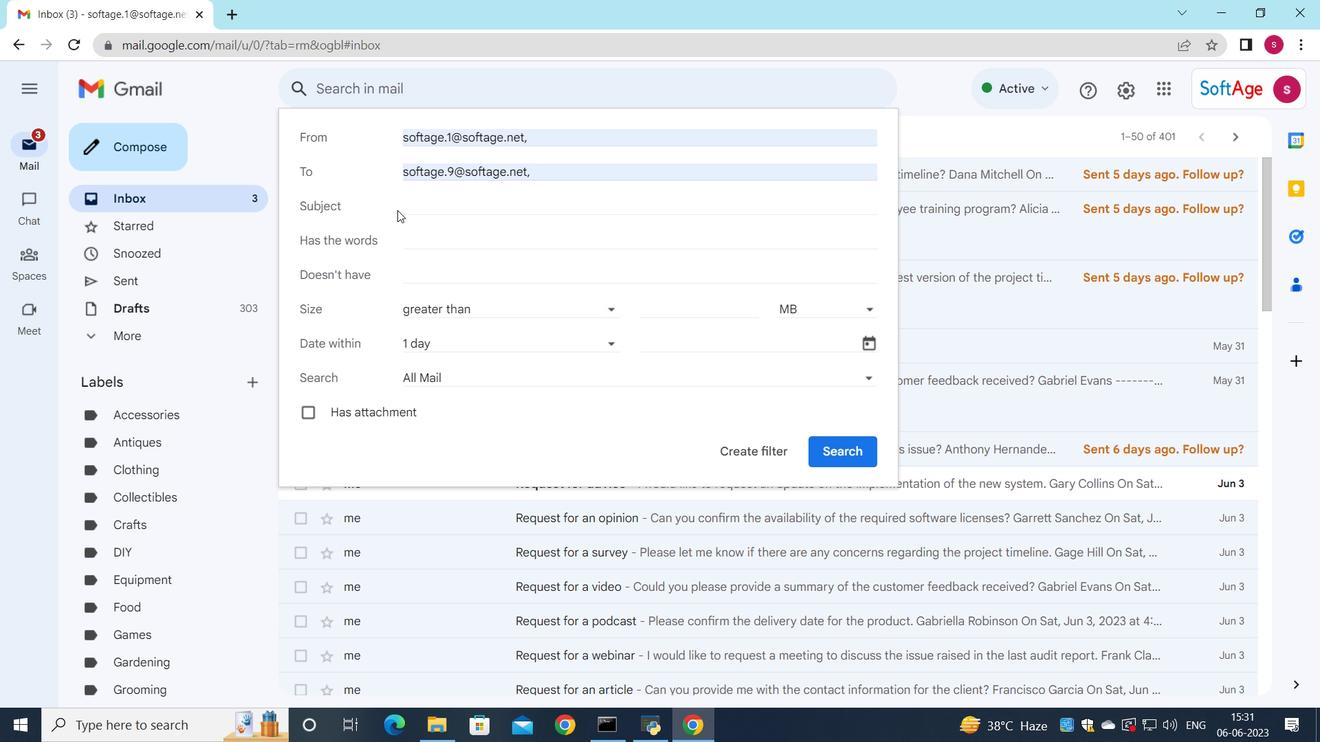 
Action: Mouse moved to (502, 211)
Screenshot: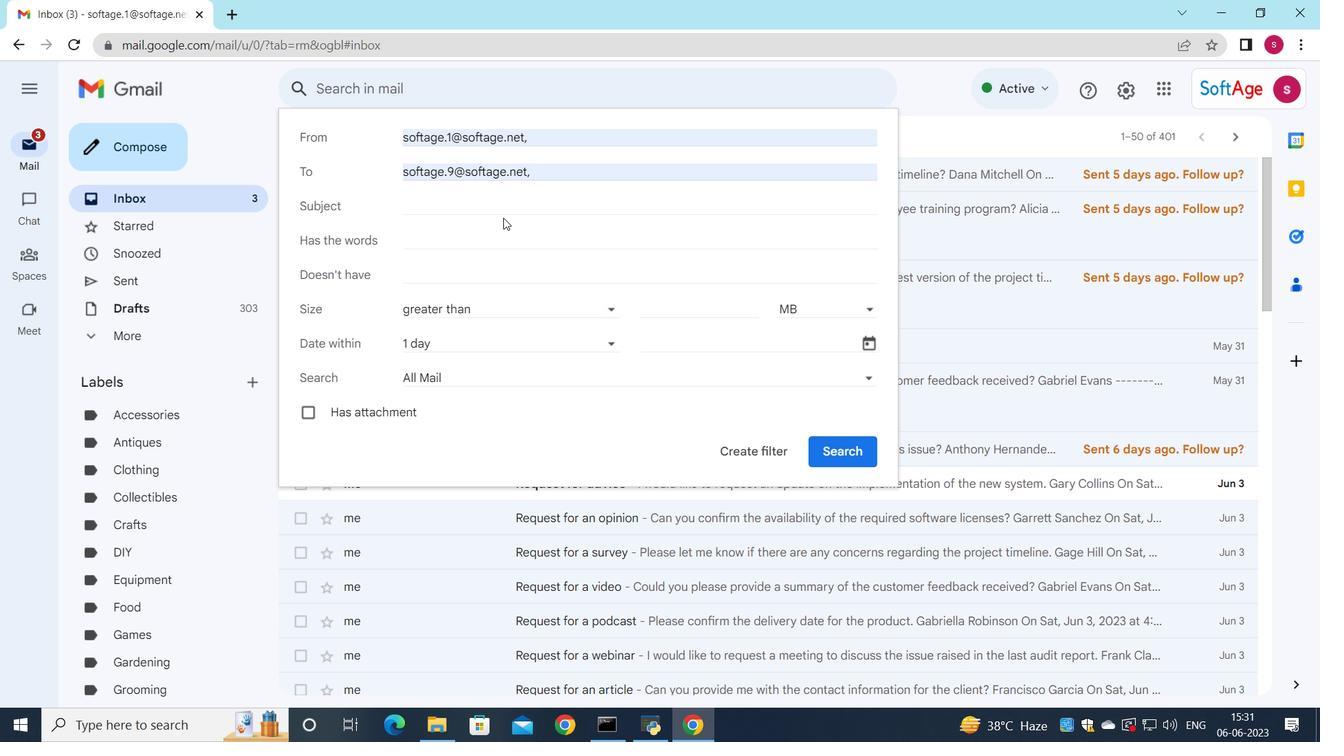
Action: Mouse pressed left at (502, 211)
Screenshot: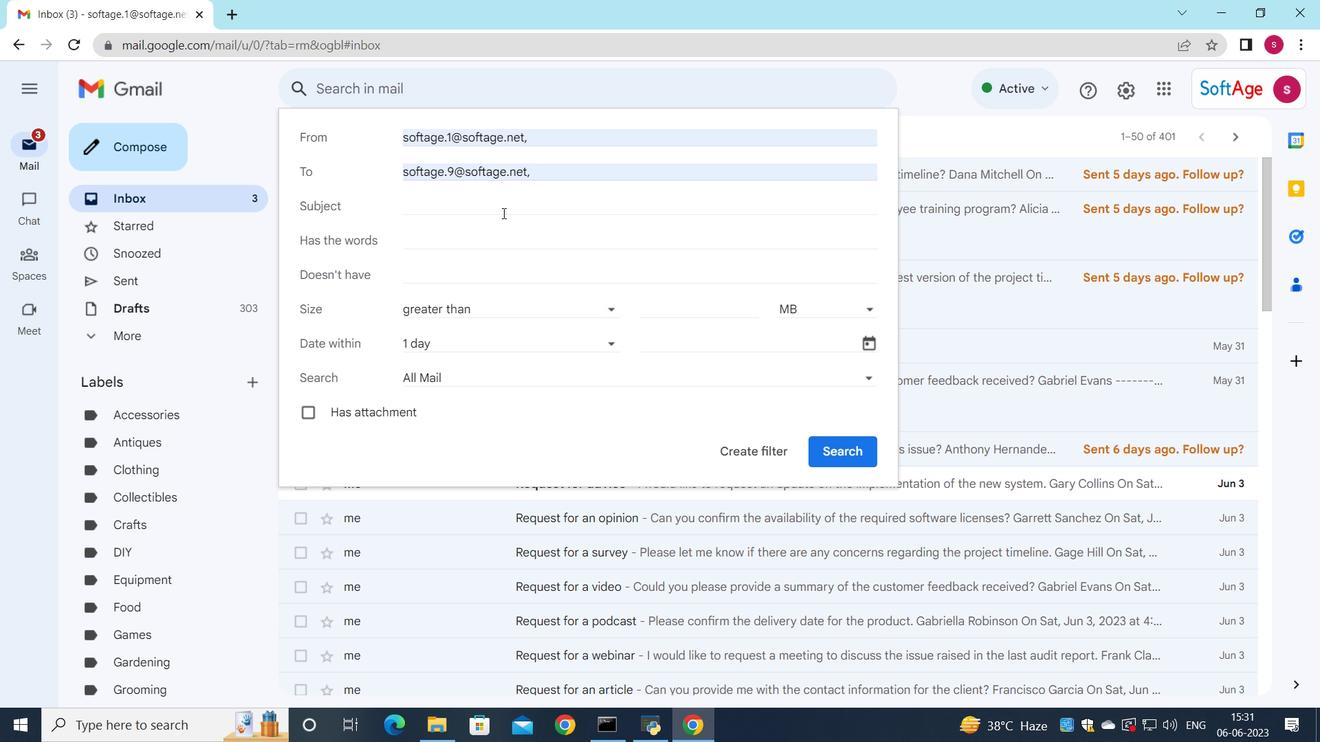 
Action: Key pressed <Key.shift>vaca
Screenshot: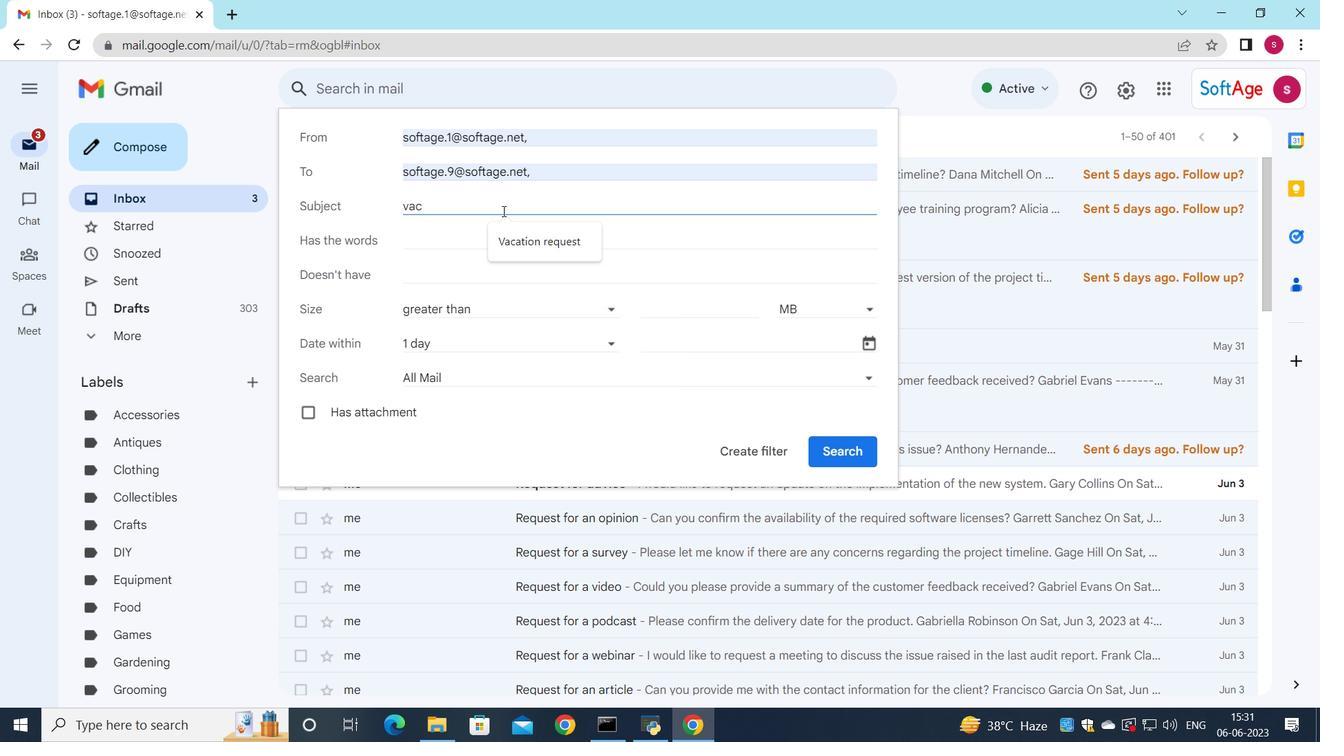 
Action: Mouse moved to (517, 240)
Screenshot: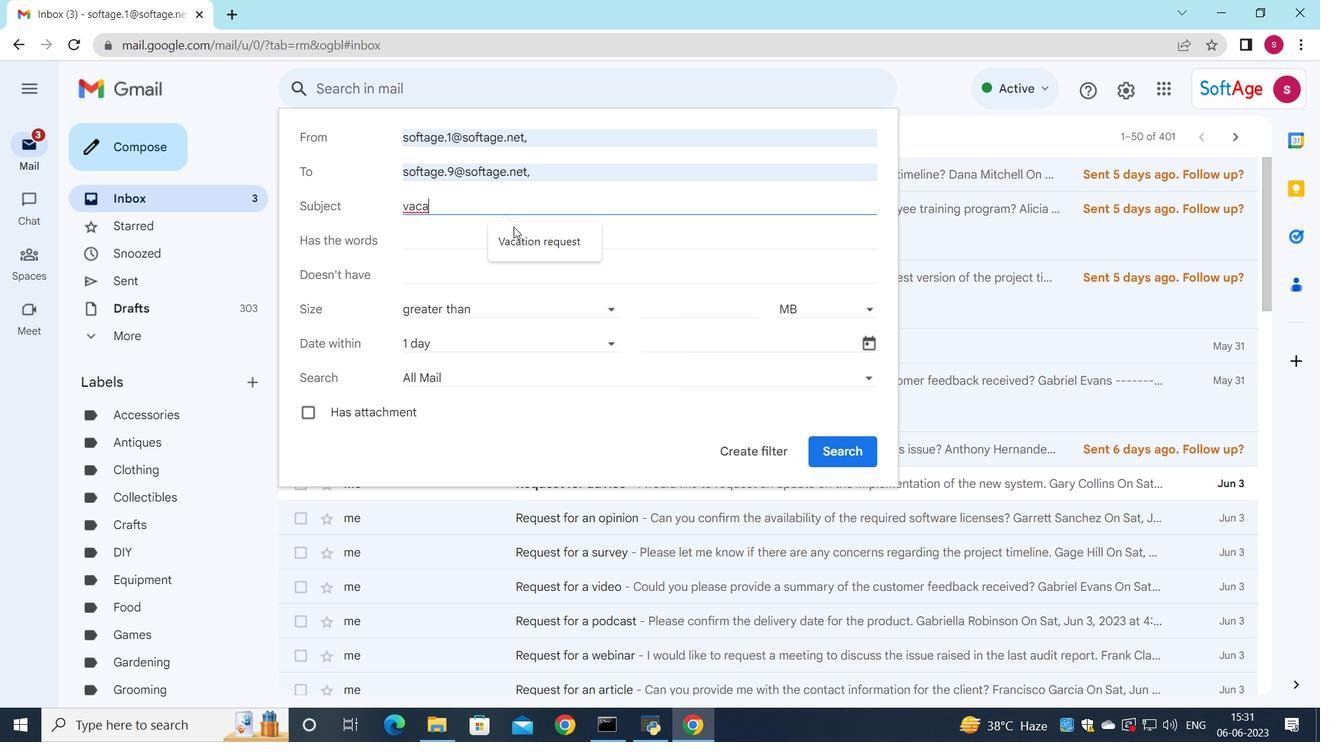 
Action: Mouse pressed left at (517, 240)
Screenshot: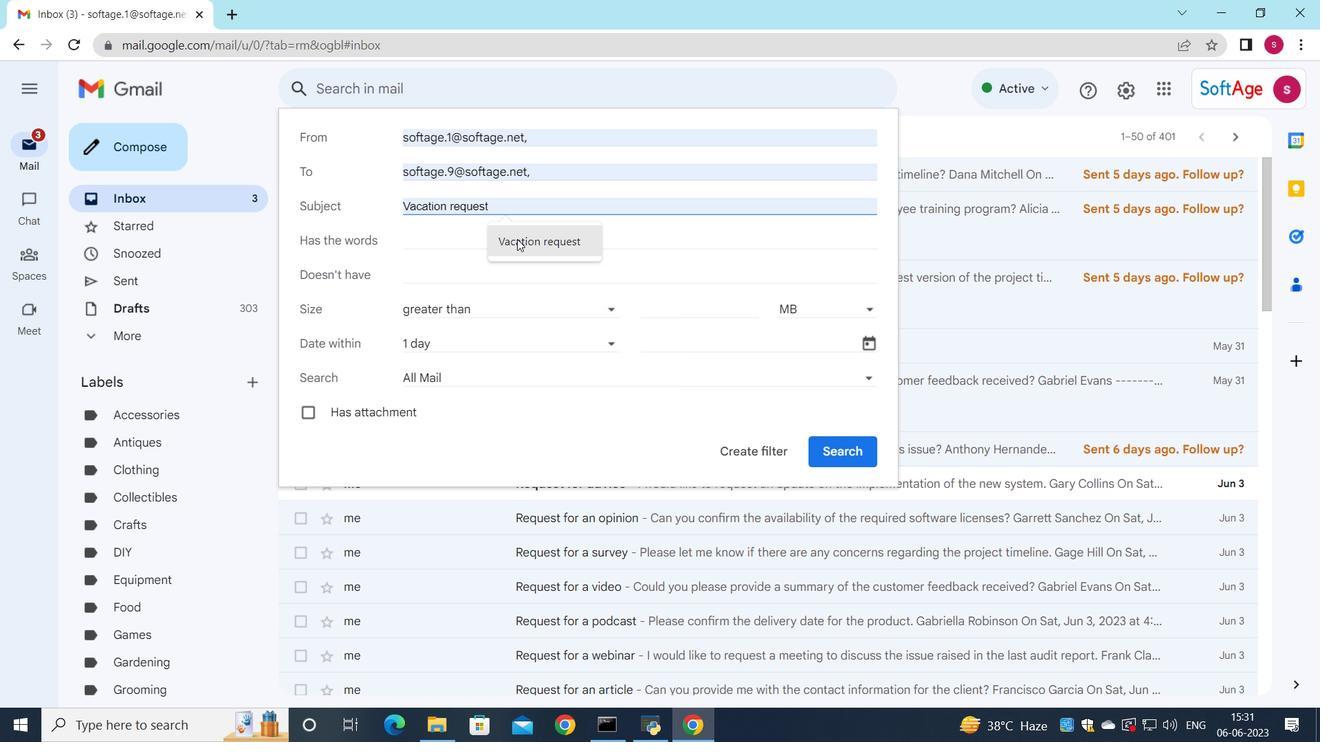 
Action: Mouse moved to (519, 338)
Screenshot: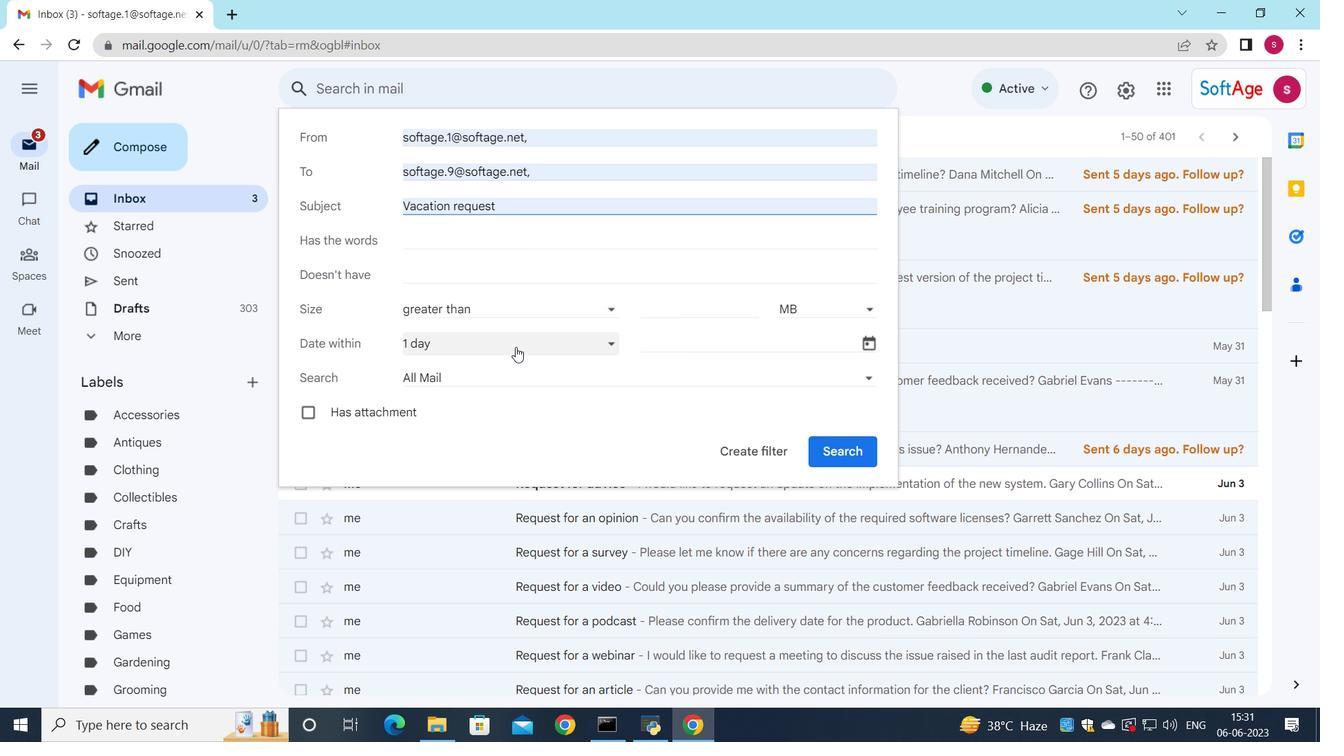 
Action: Mouse pressed left at (519, 338)
Screenshot: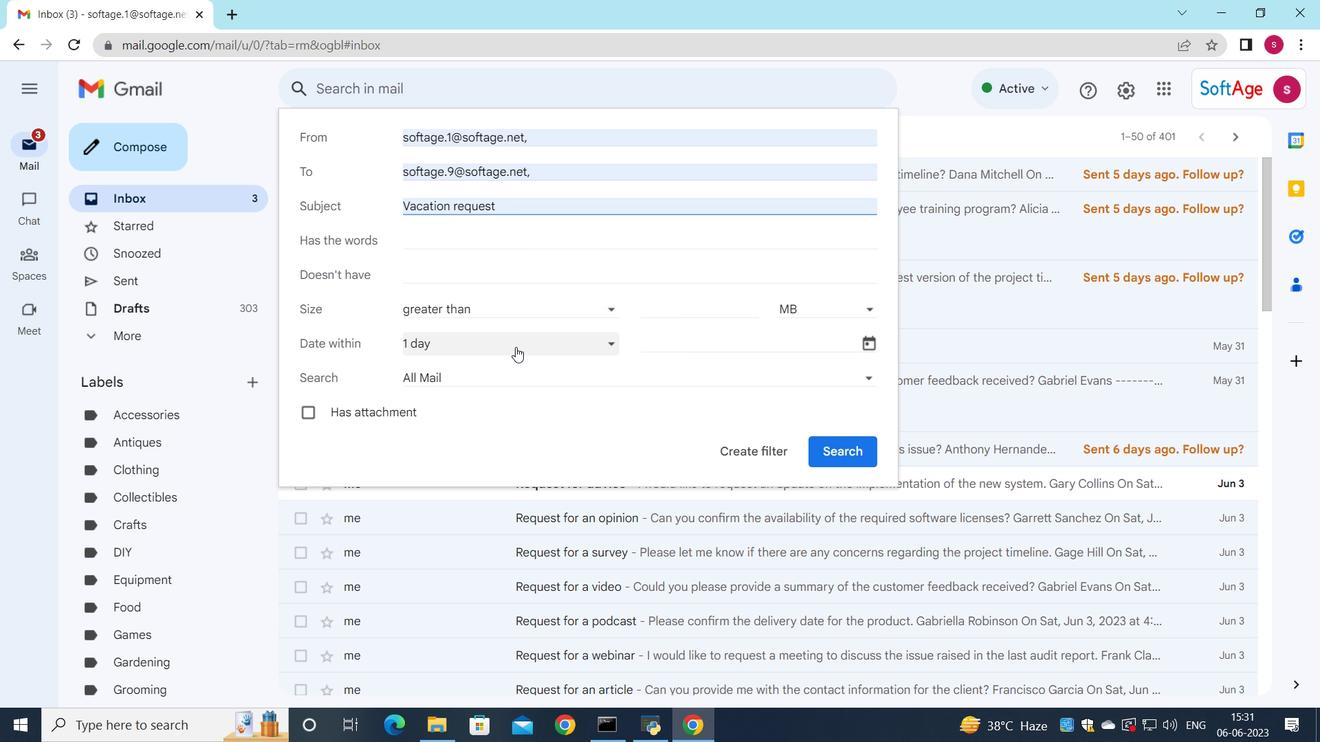 
Action: Mouse moved to (473, 532)
Screenshot: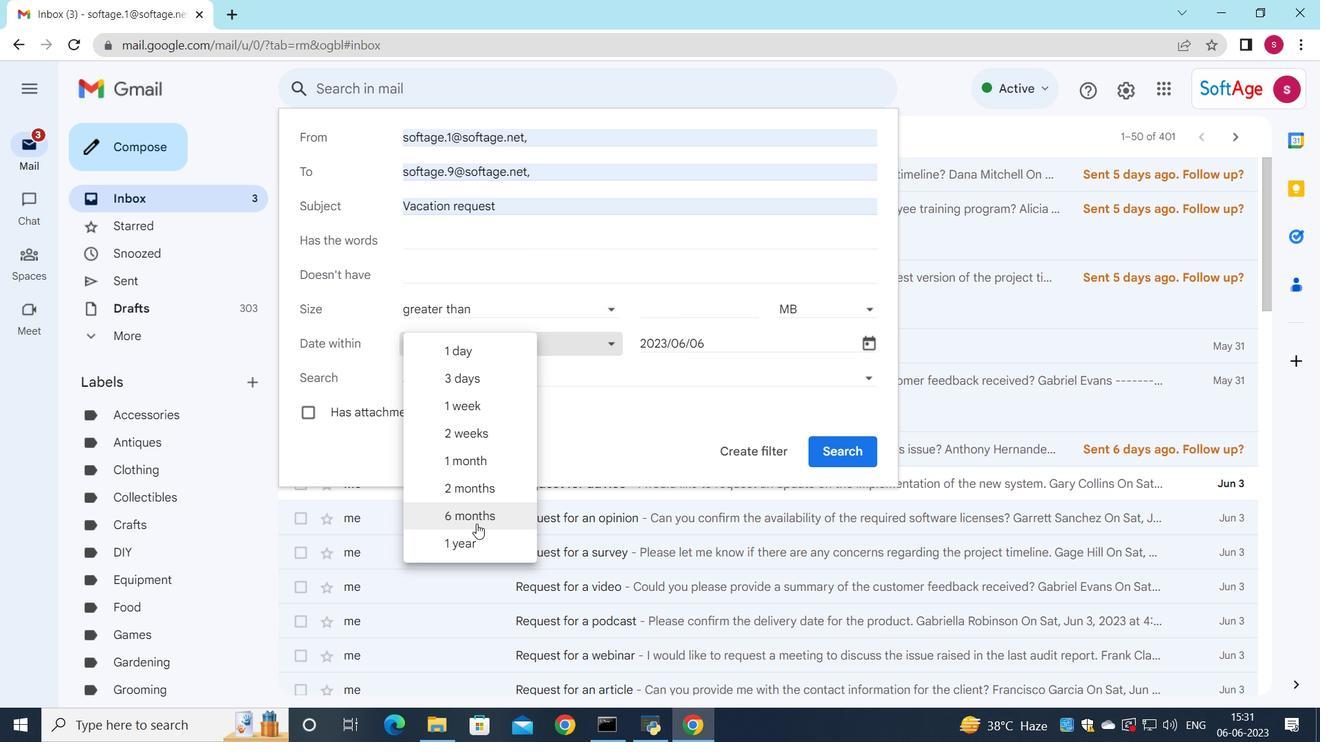 
Action: Mouse pressed left at (473, 532)
Screenshot: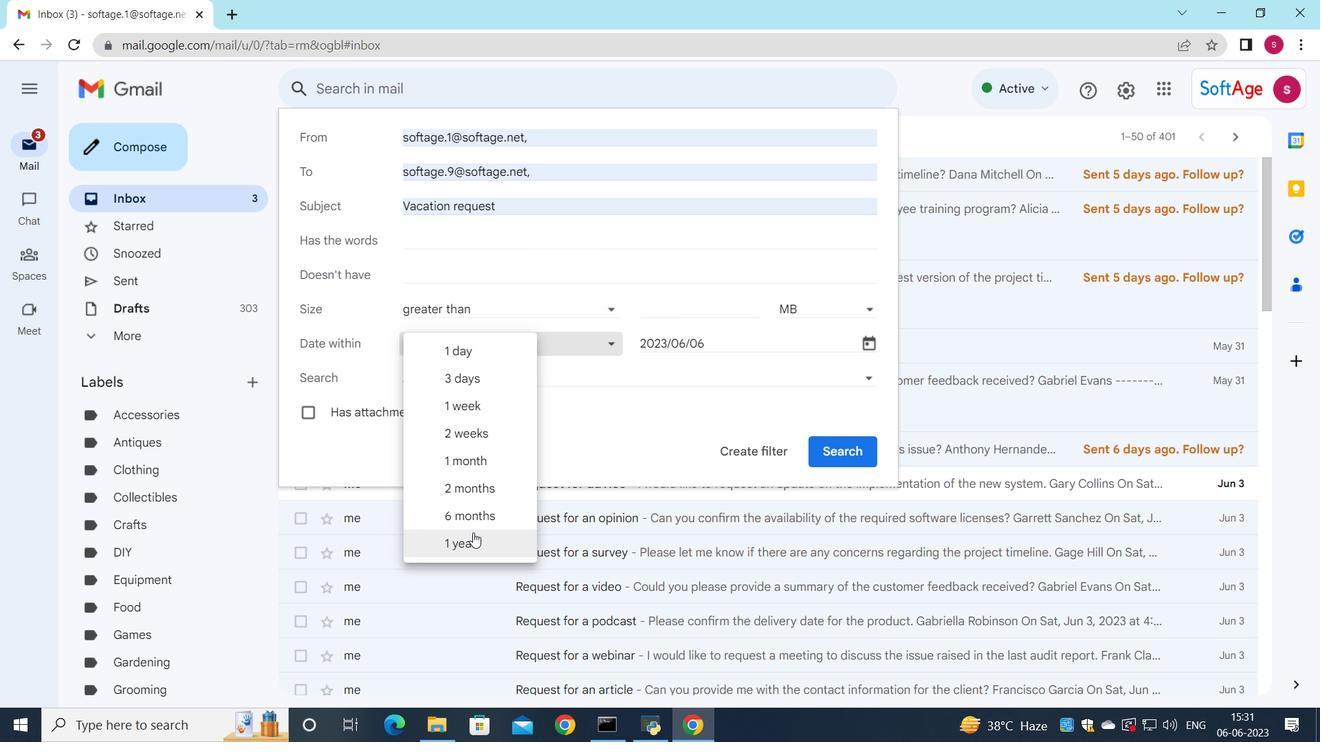 
Action: Mouse moved to (761, 455)
Screenshot: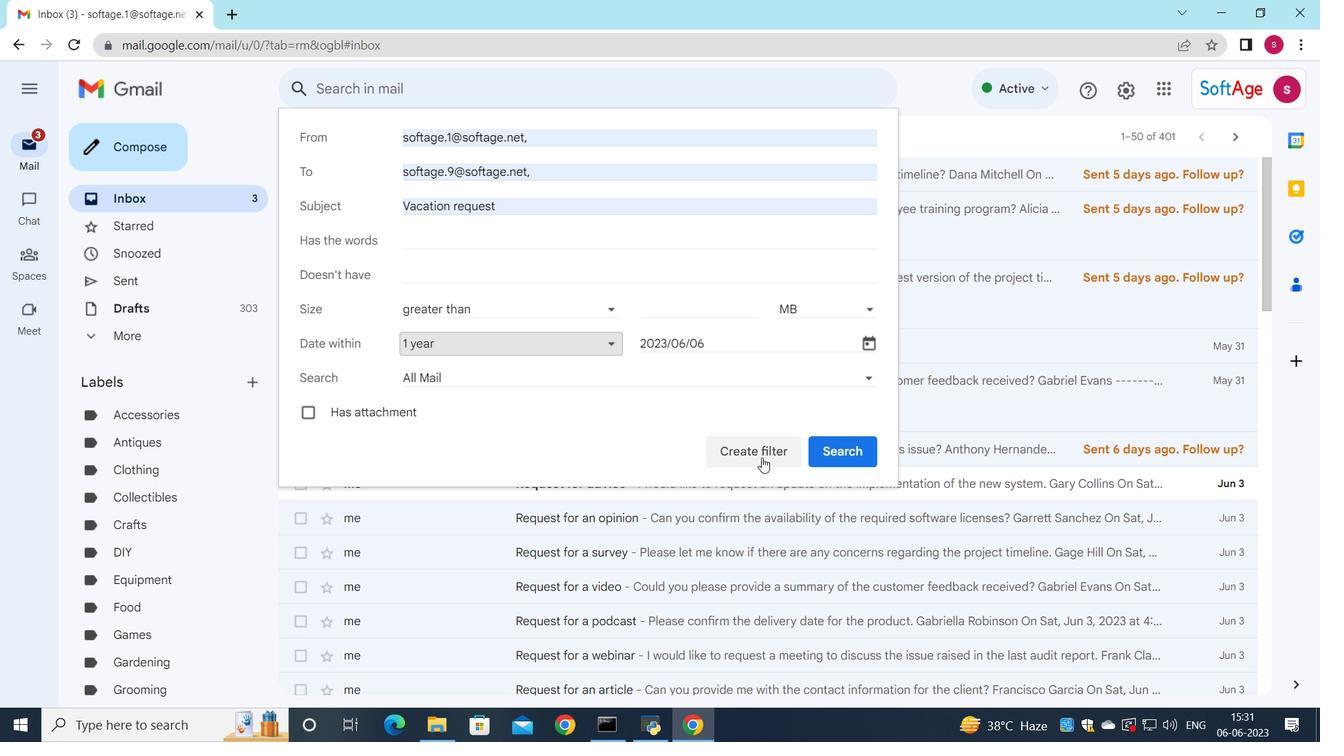 
Action: Mouse pressed left at (761, 455)
Screenshot: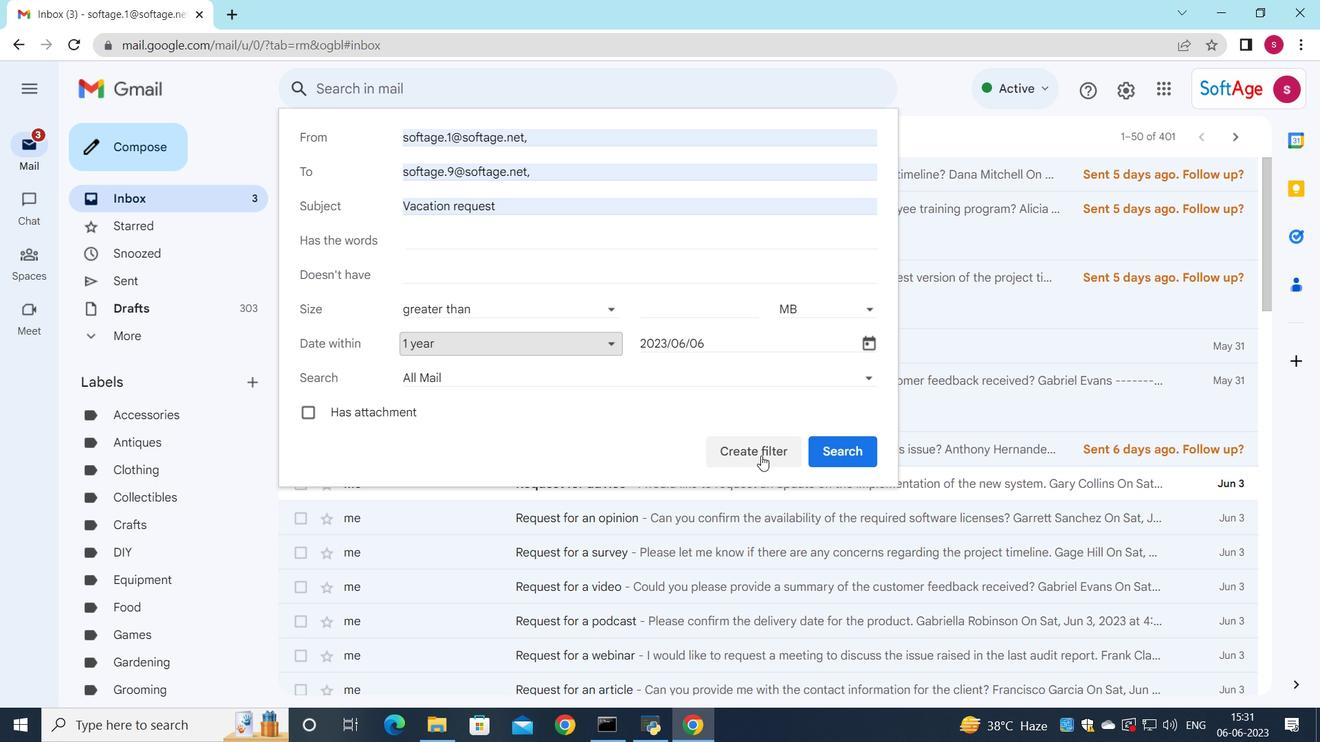 
Action: Mouse moved to (331, 172)
Screenshot: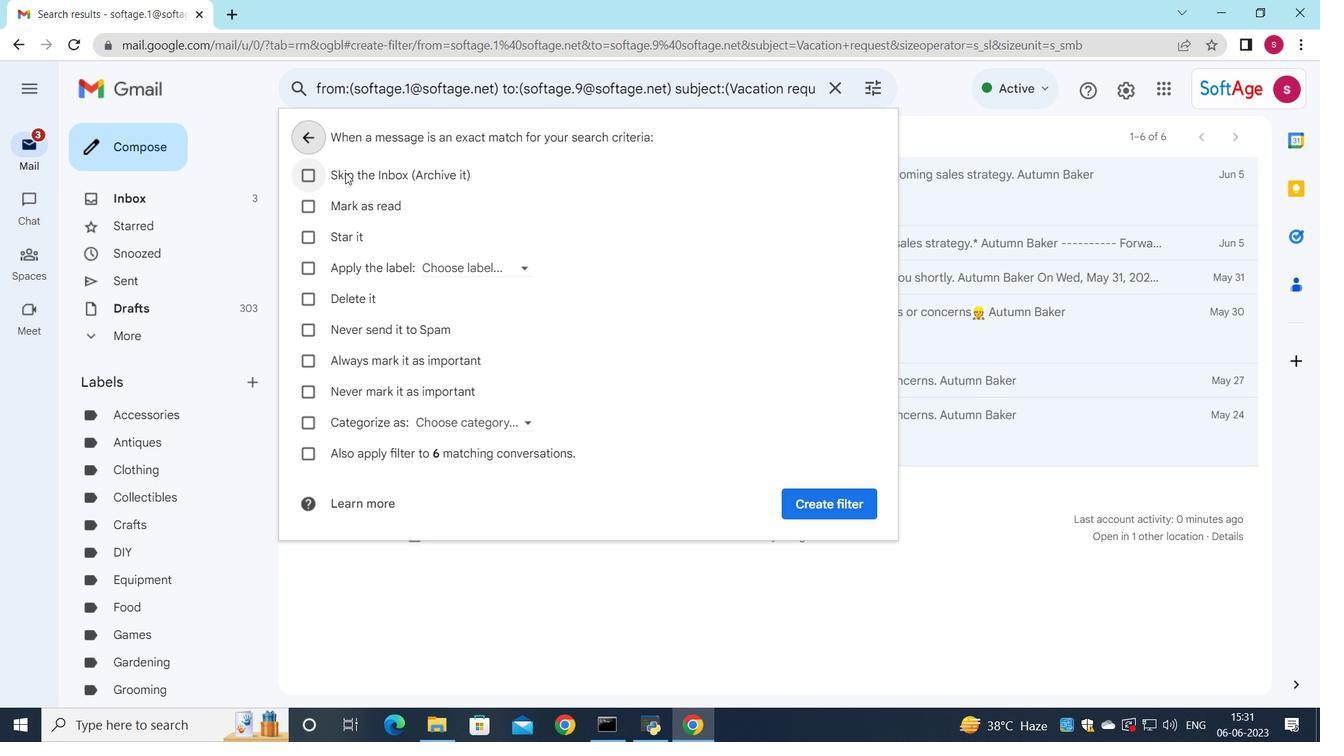 
Action: Mouse pressed left at (331, 172)
Screenshot: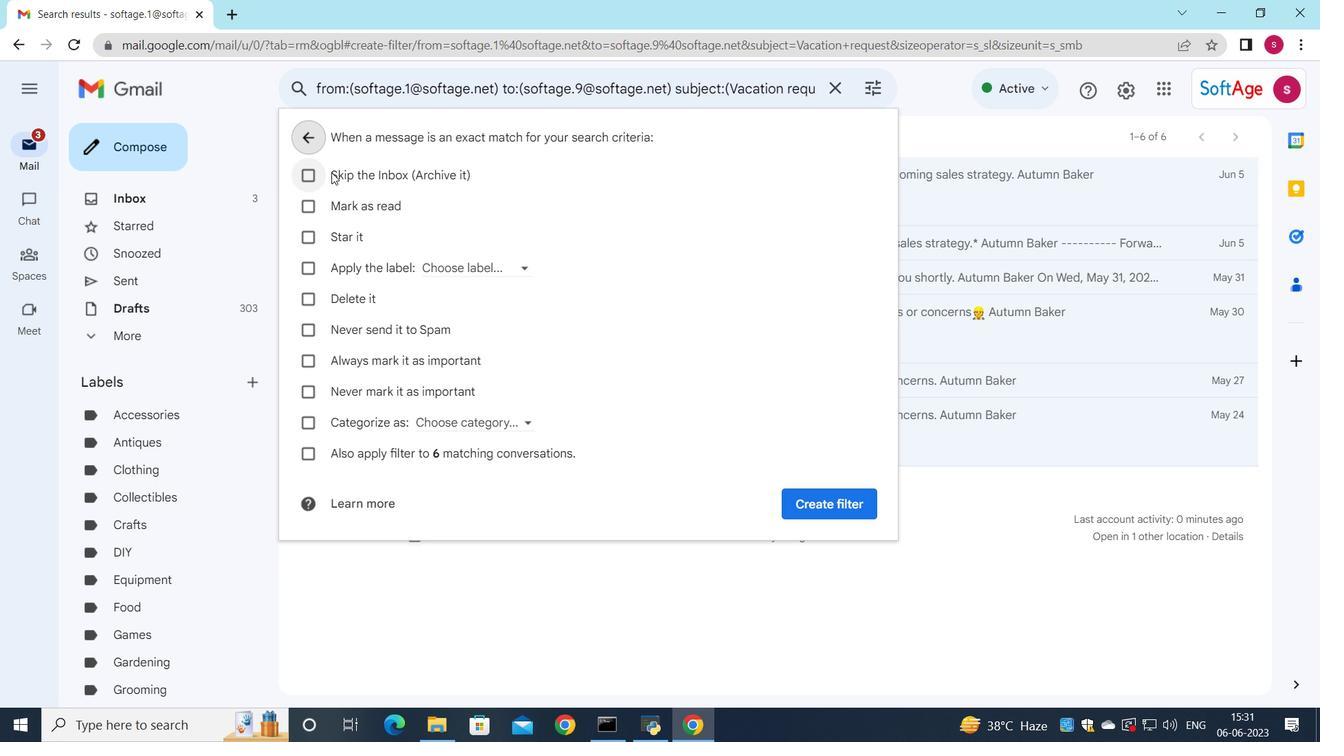 
Action: Mouse moved to (841, 491)
Screenshot: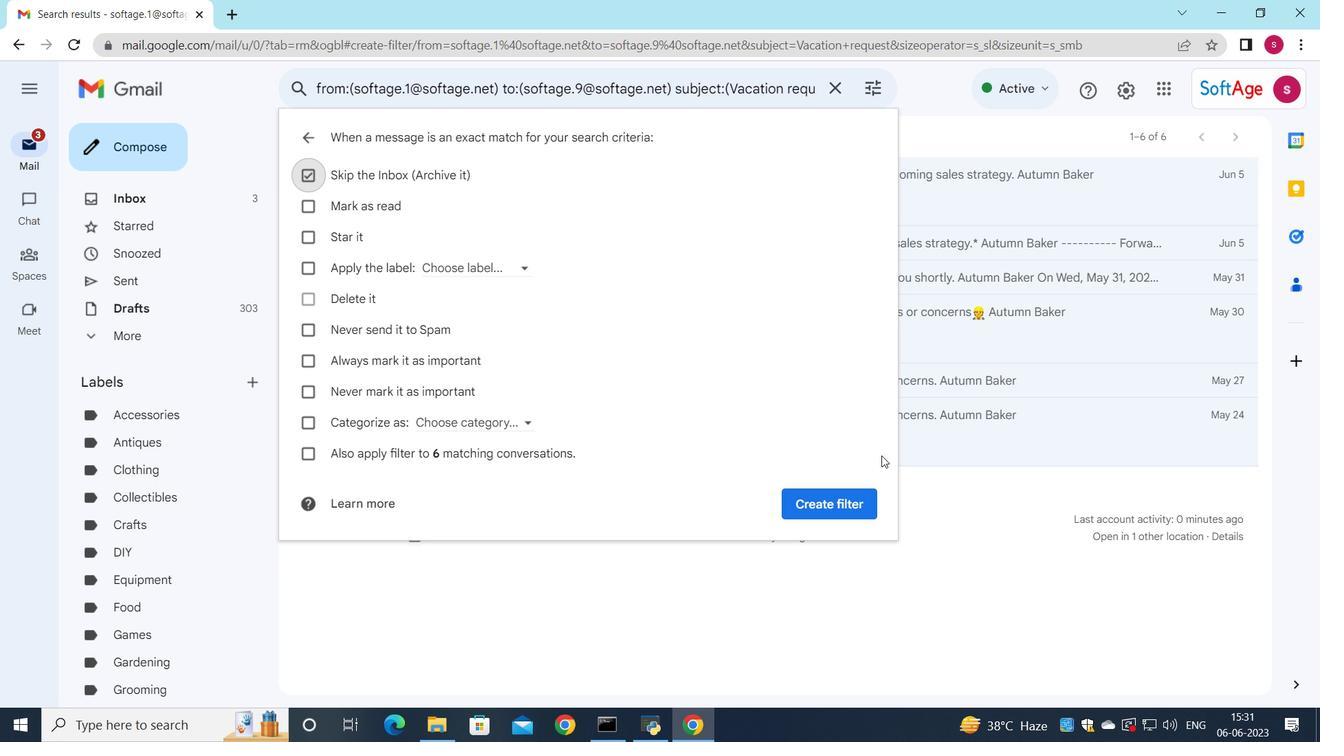 
Action: Mouse pressed left at (841, 491)
Screenshot: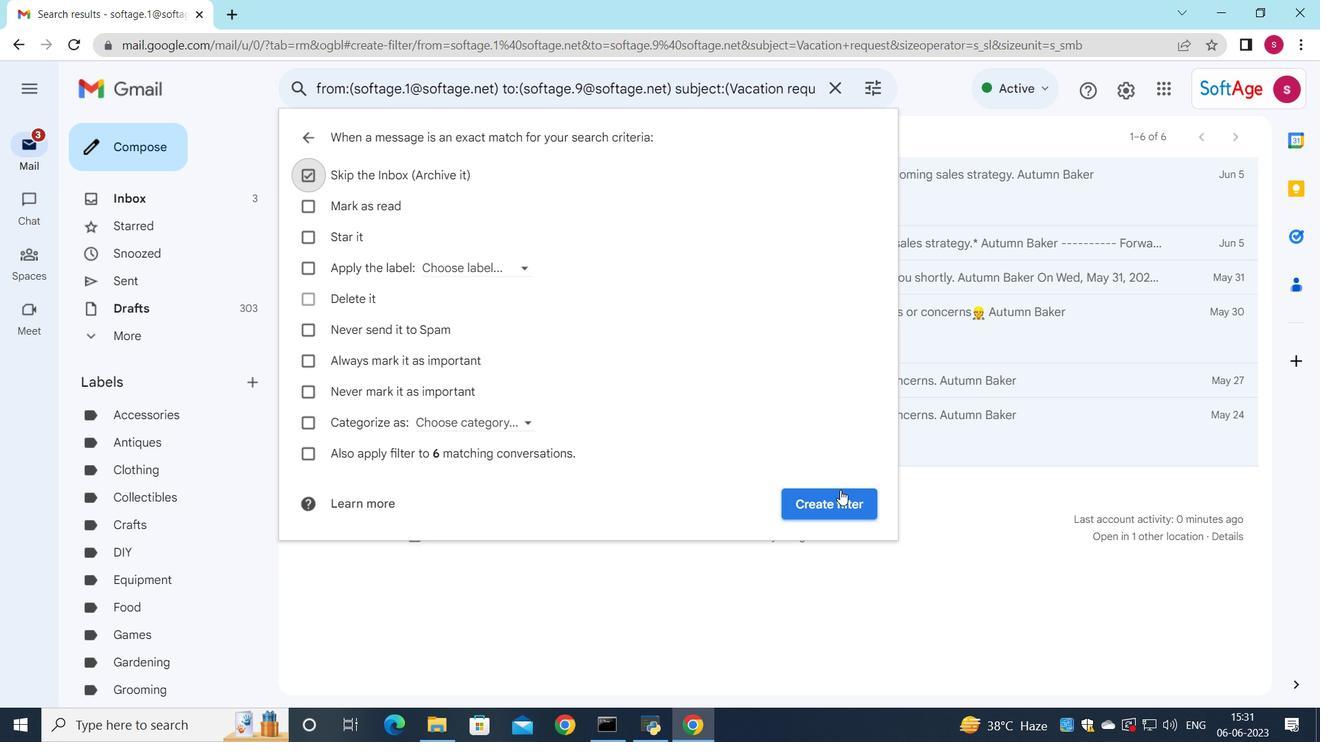 
Action: Mouse moved to (877, 461)
Screenshot: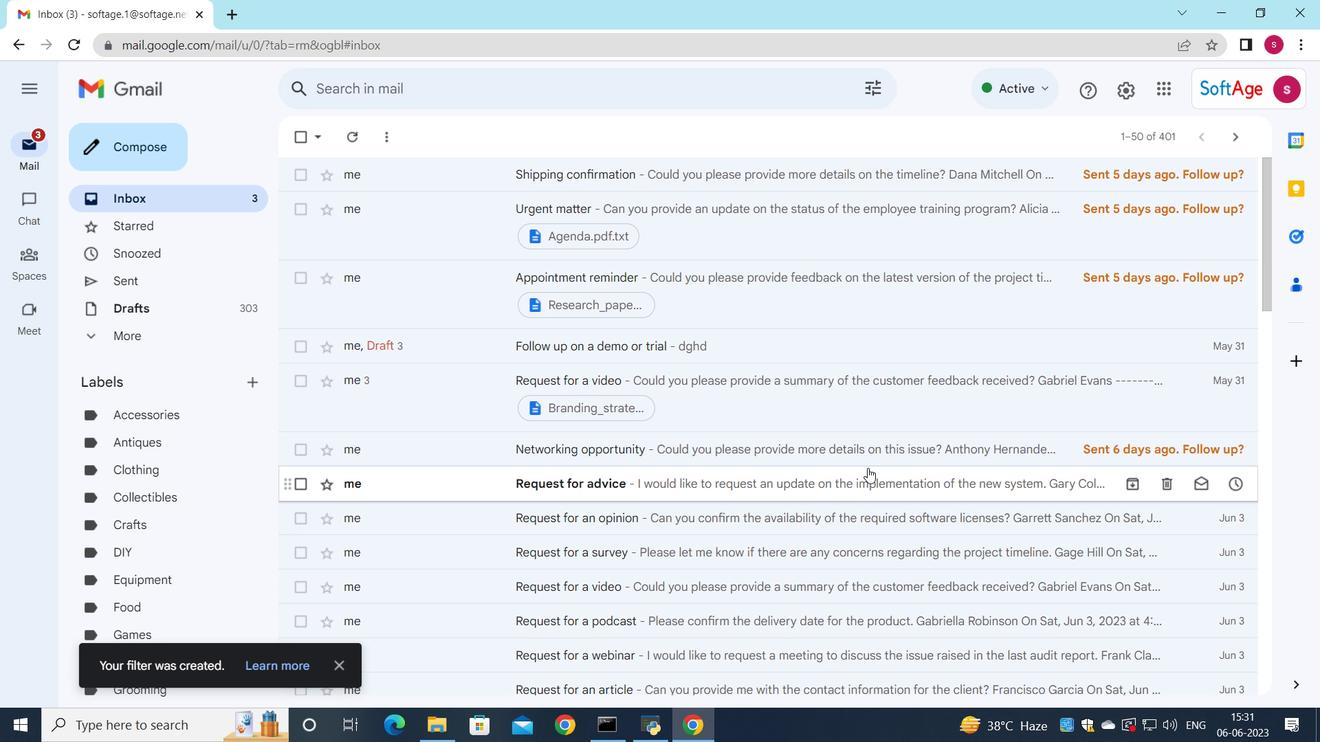
